 Task: Search one way flight ticket for 2 adults, 2 children, 2 infants in seat in first from San Juan: Fernando Luis Ribas Dominicci Airport (isla Grande Airport) to Raleigh: Raleigh-durham International Airport on 8-5-2023. Choice of flights is Spirit. Number of bags: 1 checked bag. Price is upto 71000. Outbound departure time preference is 8:15.
Action: Mouse moved to (342, 288)
Screenshot: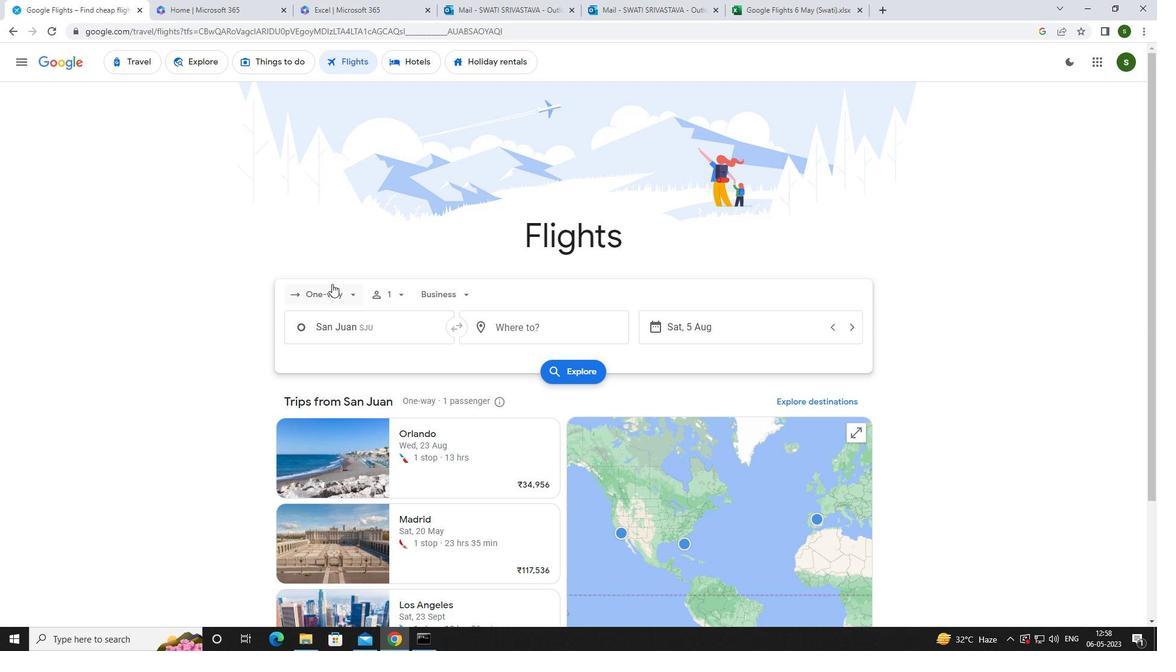 
Action: Mouse pressed left at (342, 288)
Screenshot: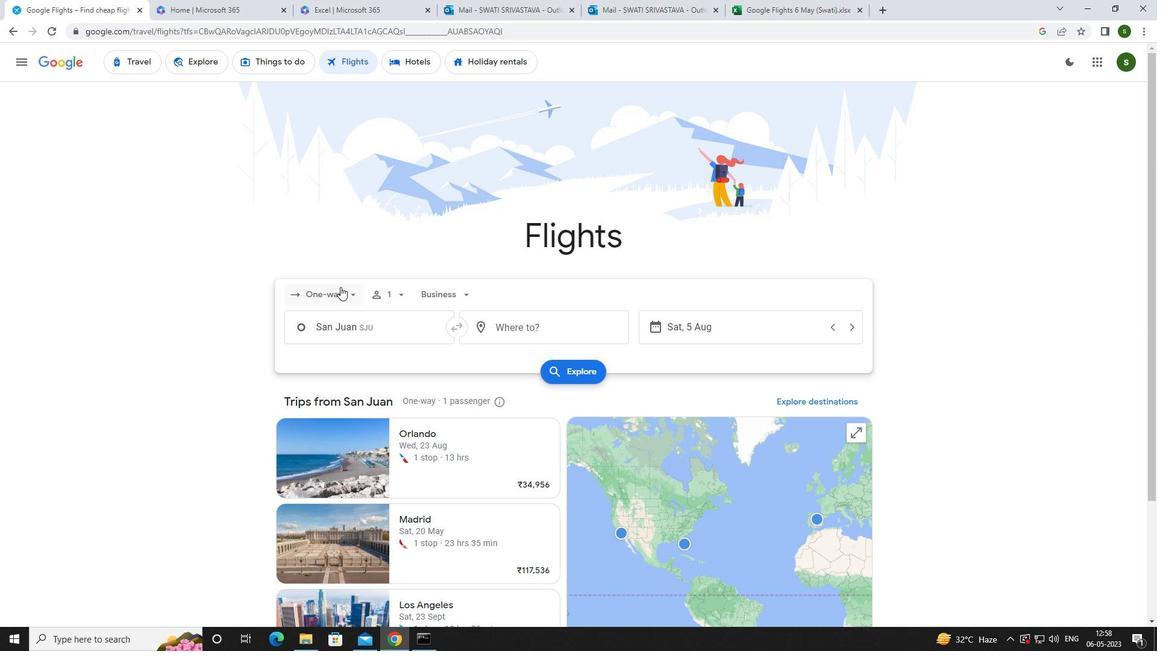 
Action: Mouse moved to (352, 353)
Screenshot: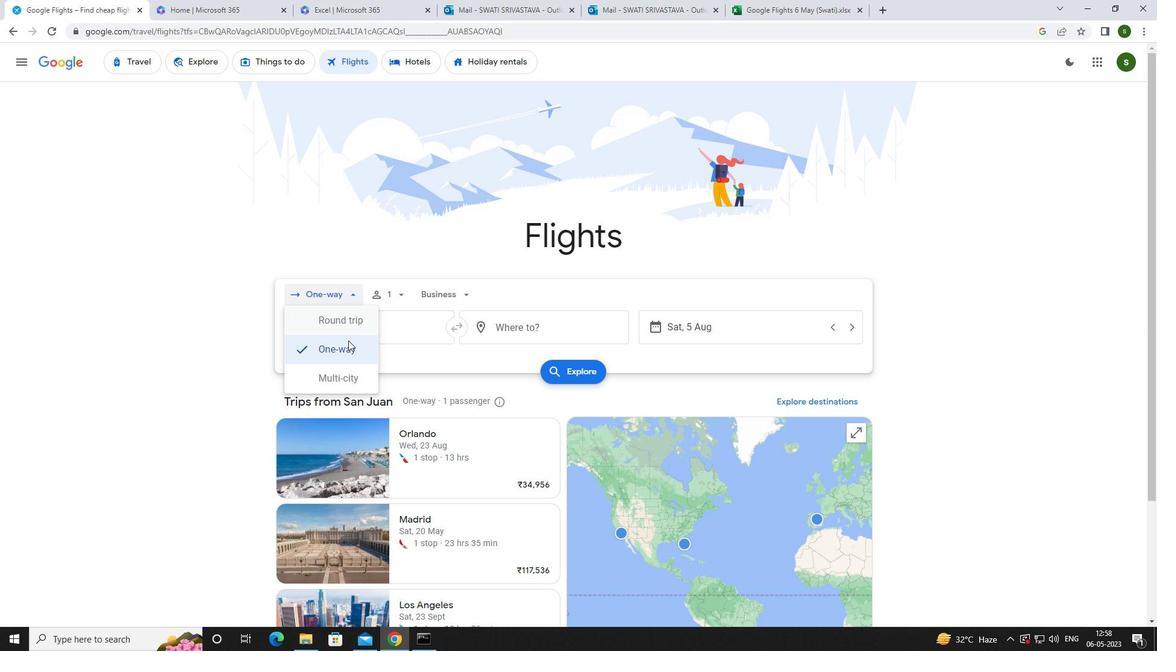 
Action: Mouse pressed left at (352, 353)
Screenshot: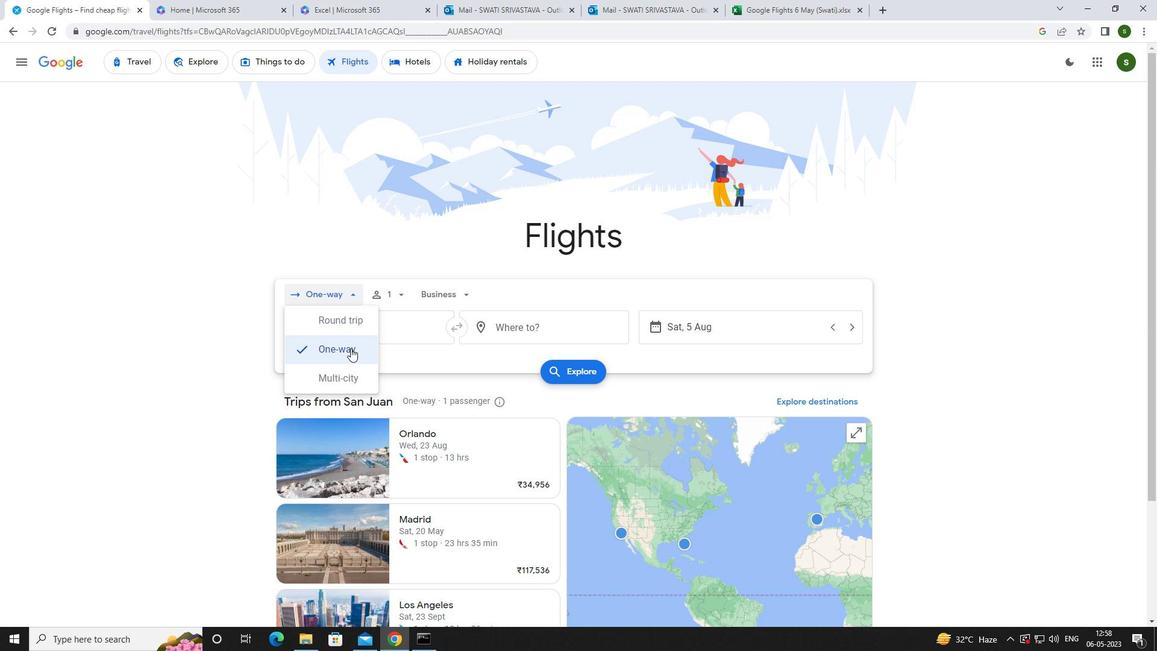 
Action: Mouse moved to (394, 294)
Screenshot: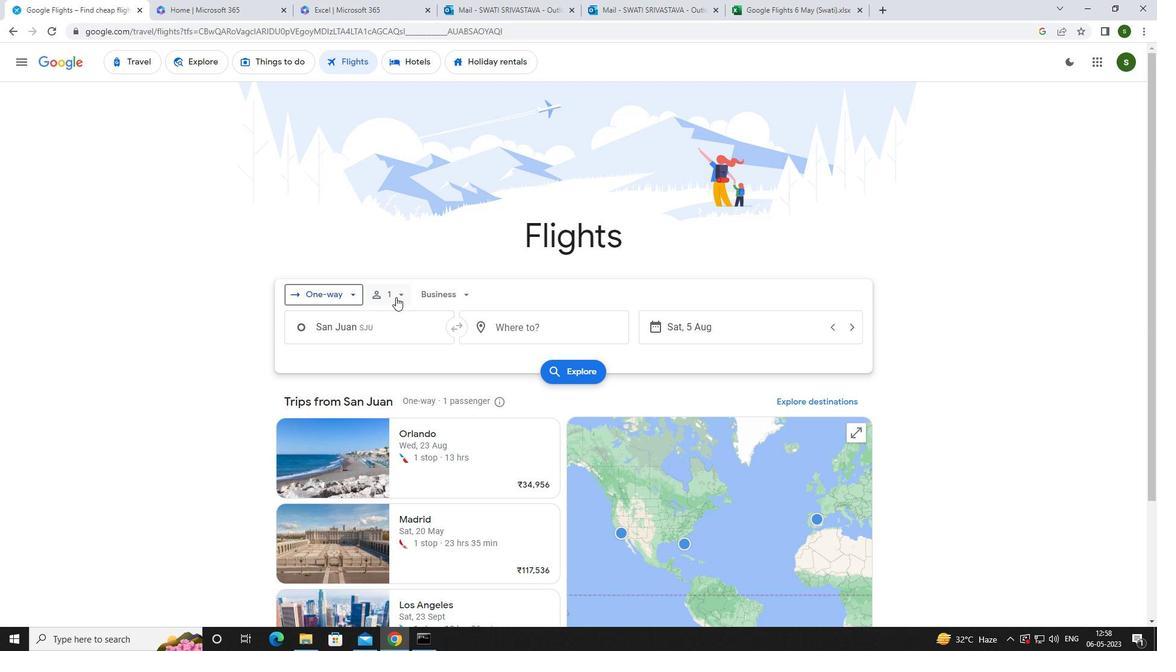 
Action: Mouse pressed left at (394, 294)
Screenshot: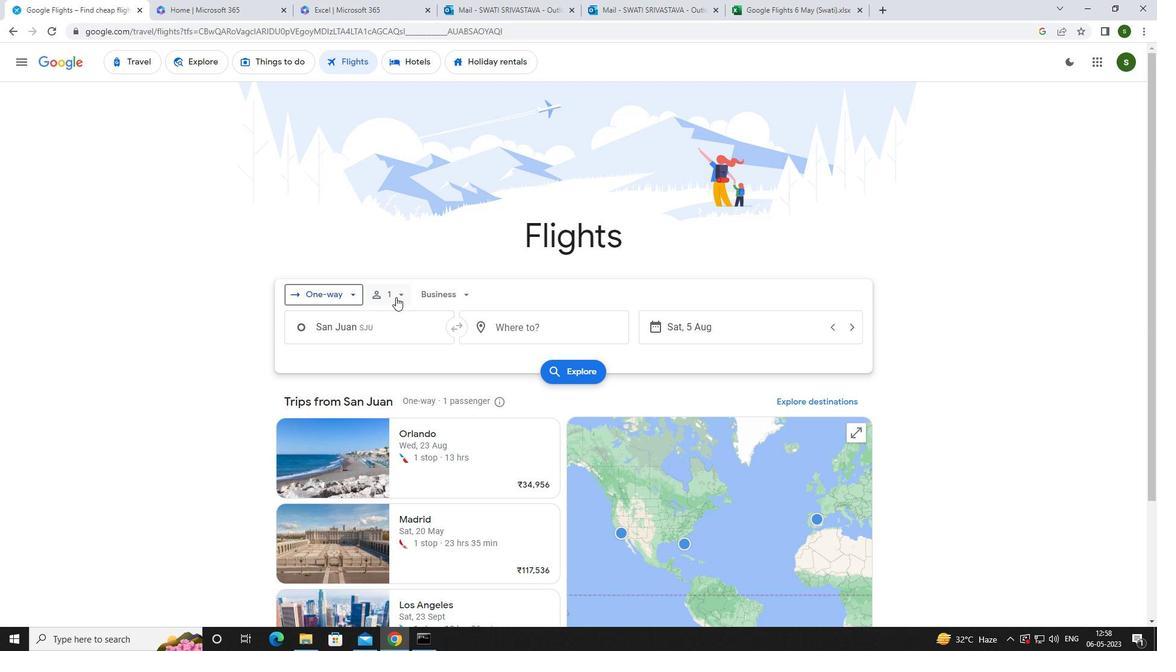 
Action: Mouse moved to (490, 324)
Screenshot: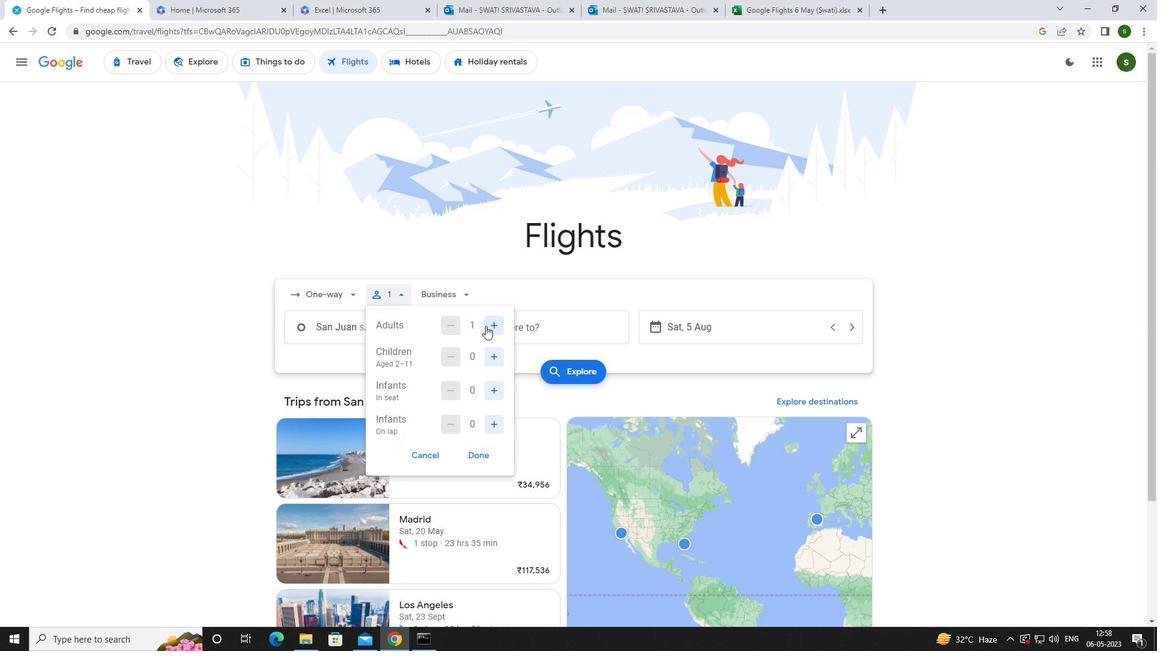 
Action: Mouse pressed left at (490, 324)
Screenshot: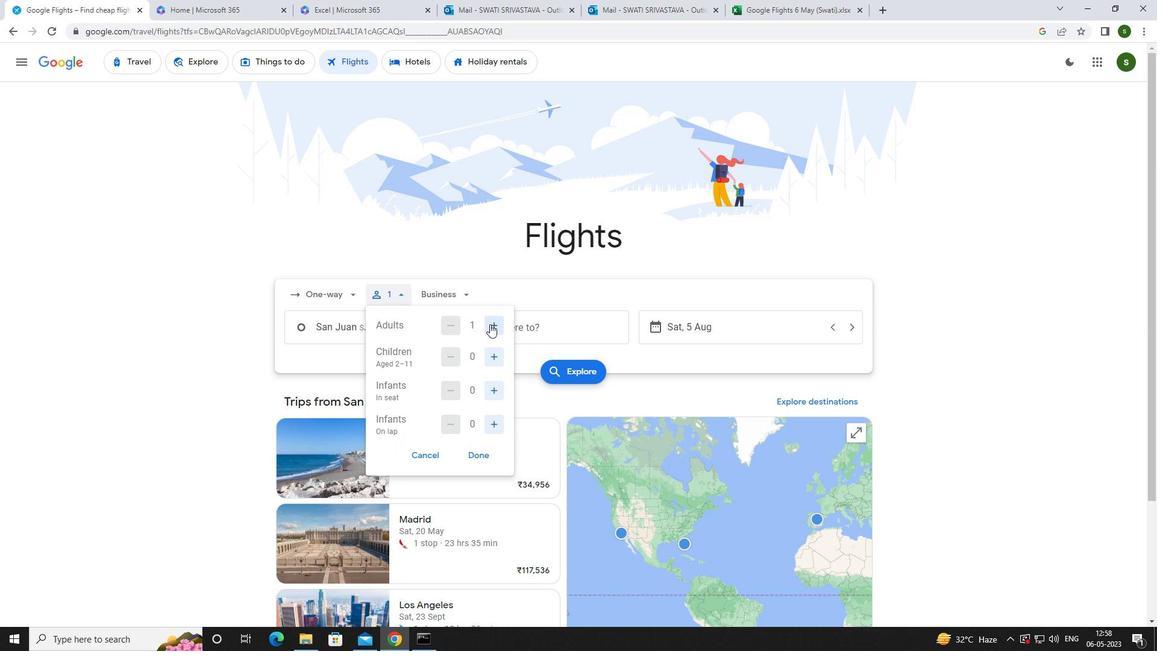 
Action: Mouse moved to (495, 357)
Screenshot: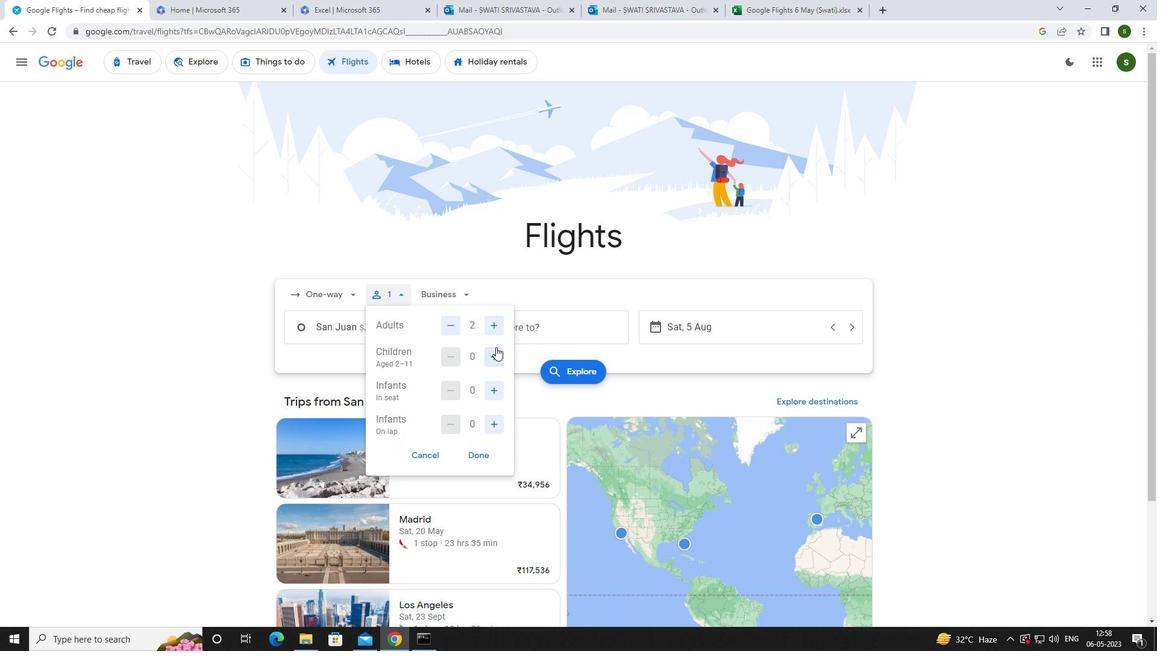 
Action: Mouse pressed left at (495, 357)
Screenshot: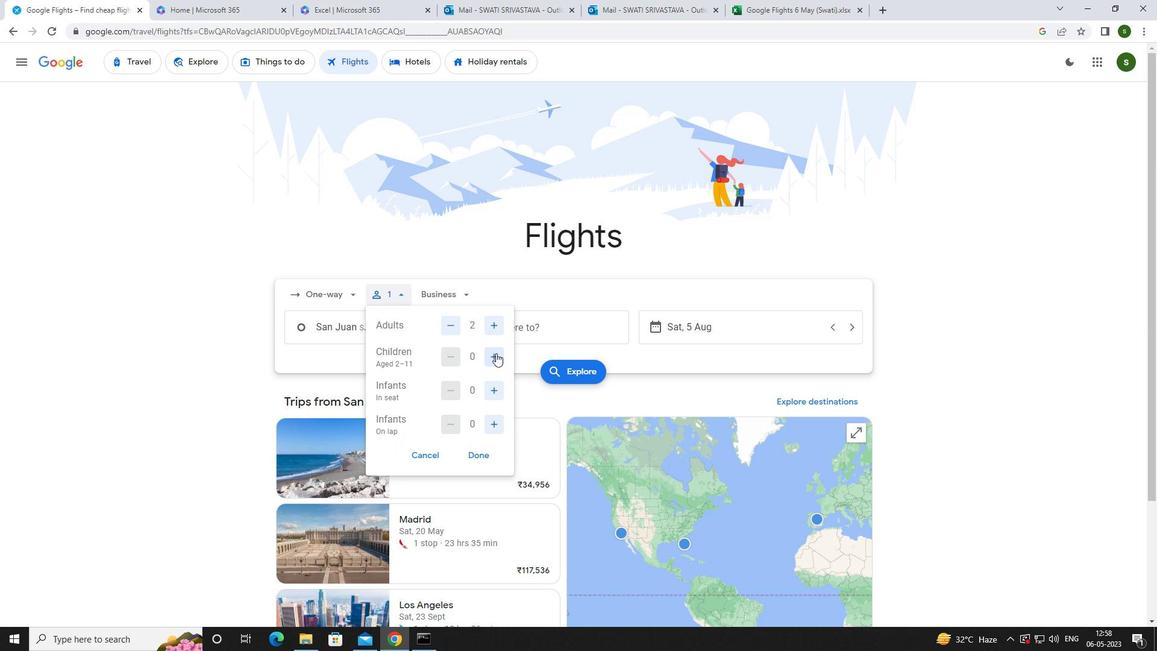 
Action: Mouse pressed left at (495, 357)
Screenshot: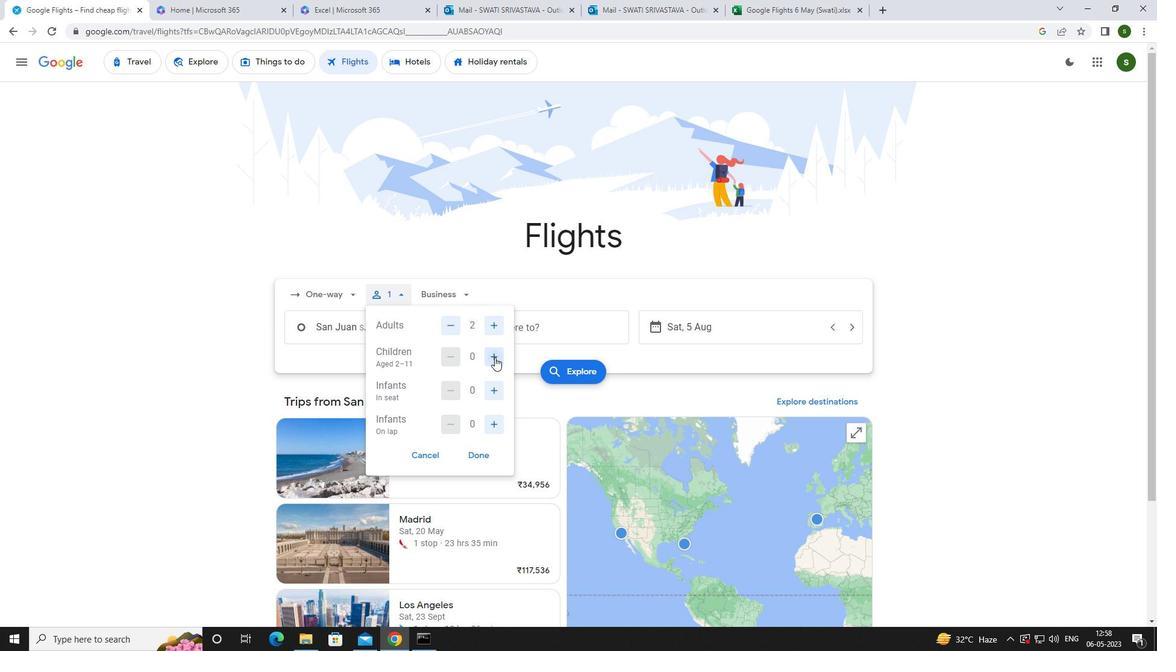 
Action: Mouse moved to (493, 386)
Screenshot: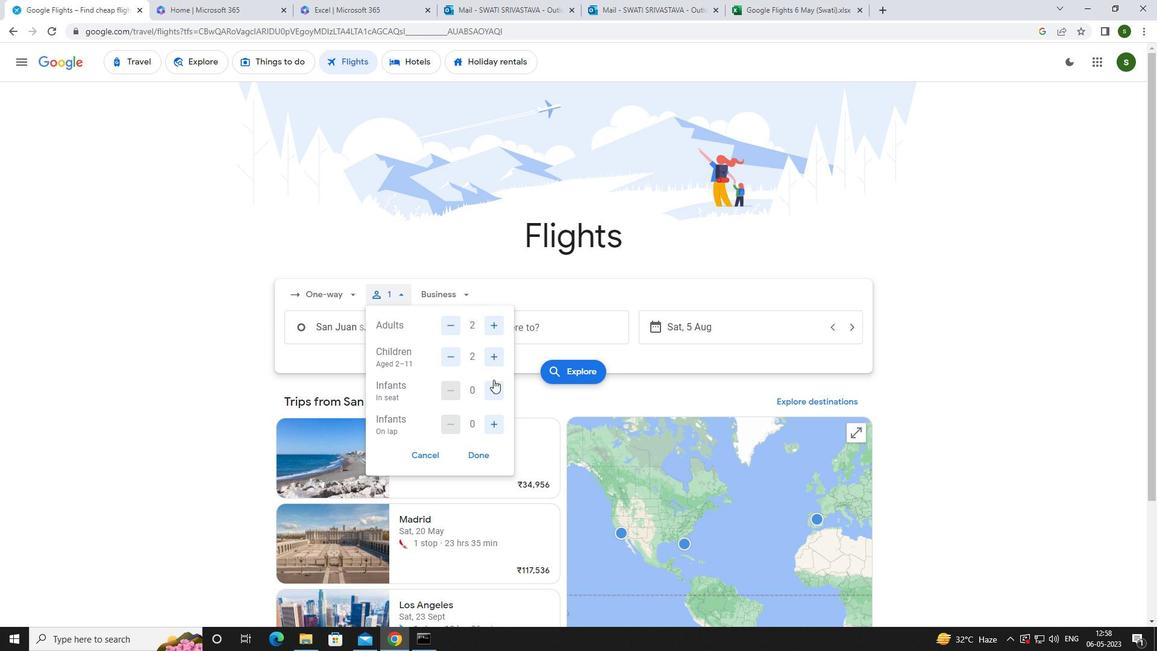 
Action: Mouse pressed left at (493, 386)
Screenshot: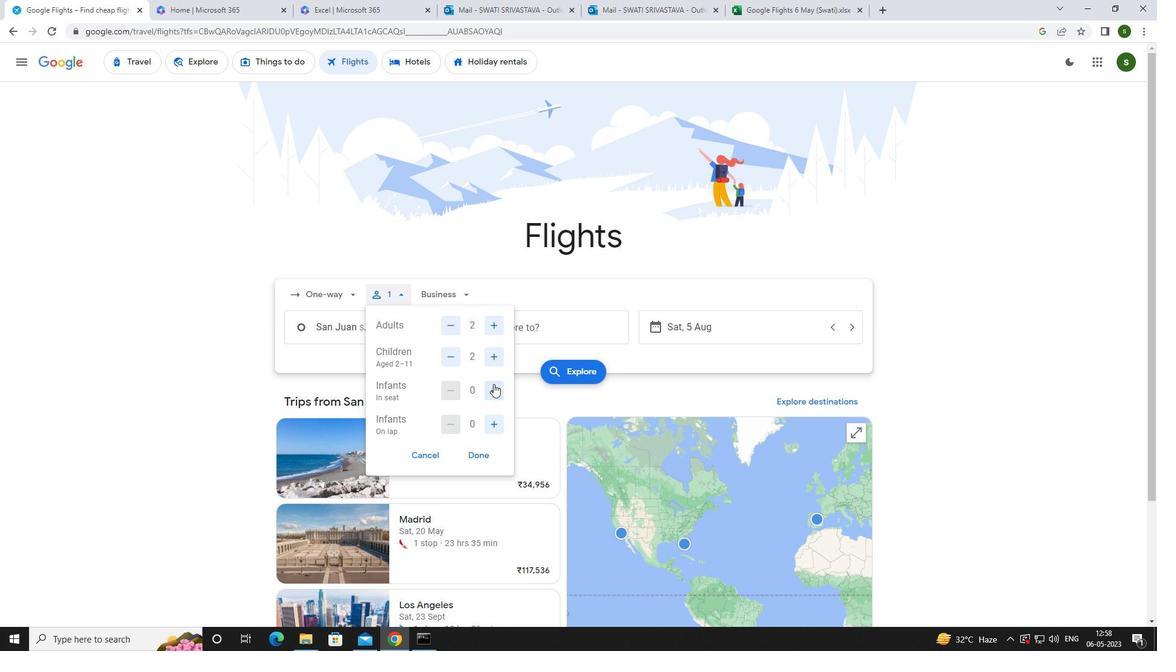 
Action: Mouse pressed left at (493, 386)
Screenshot: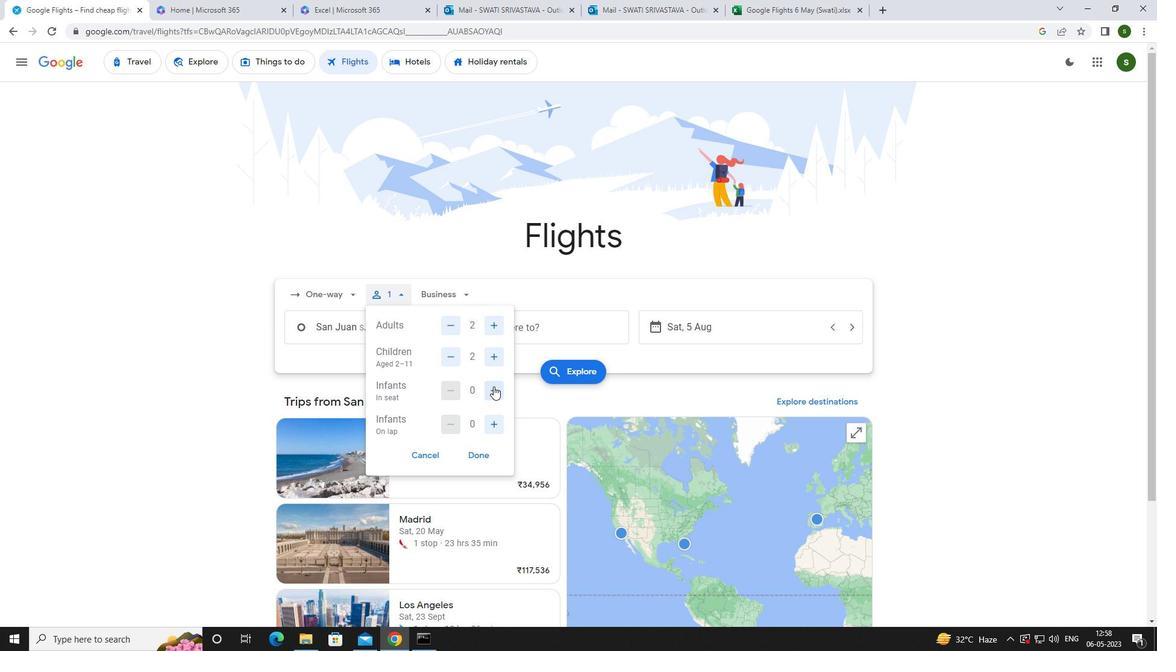 
Action: Mouse moved to (460, 292)
Screenshot: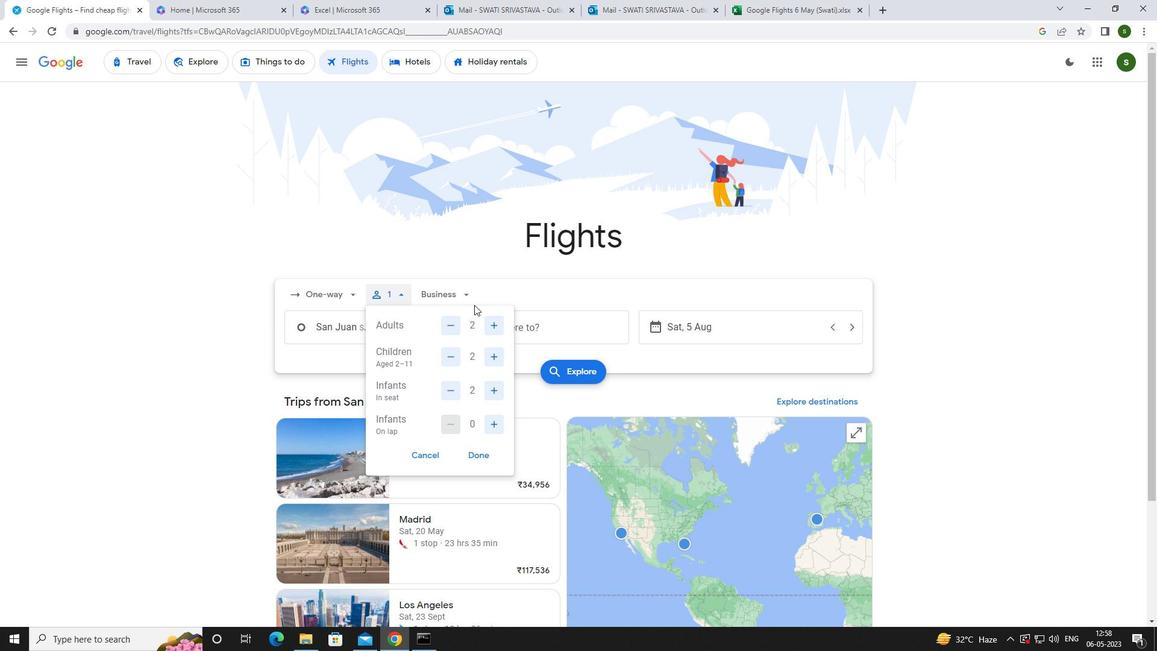 
Action: Mouse pressed left at (460, 292)
Screenshot: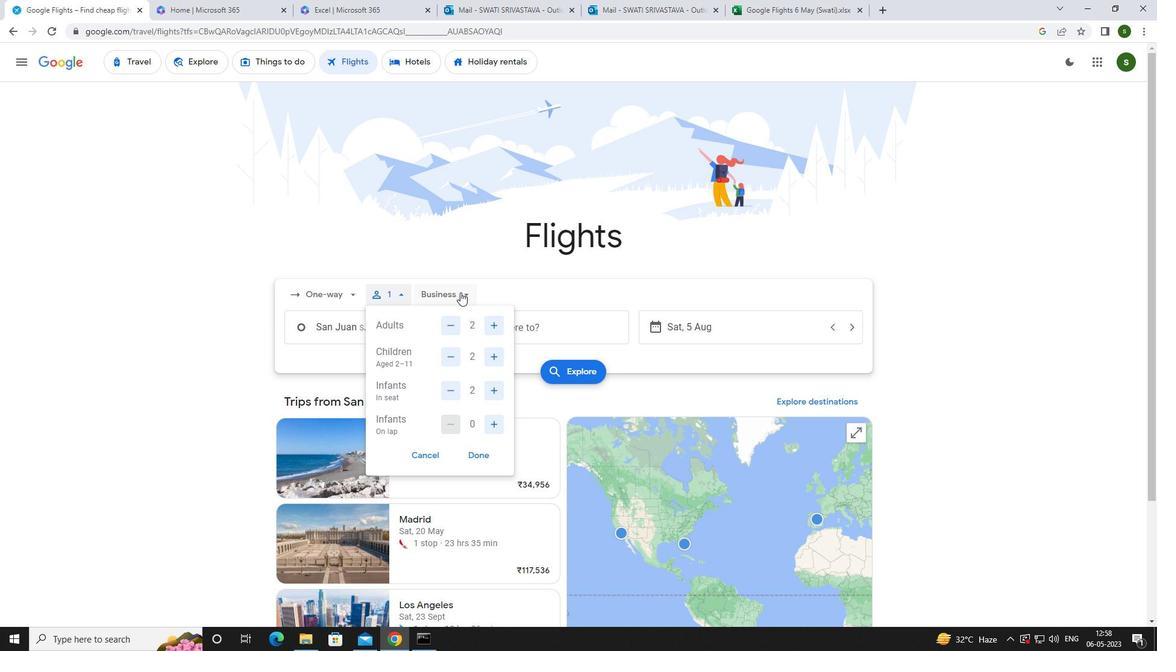 
Action: Mouse moved to (469, 404)
Screenshot: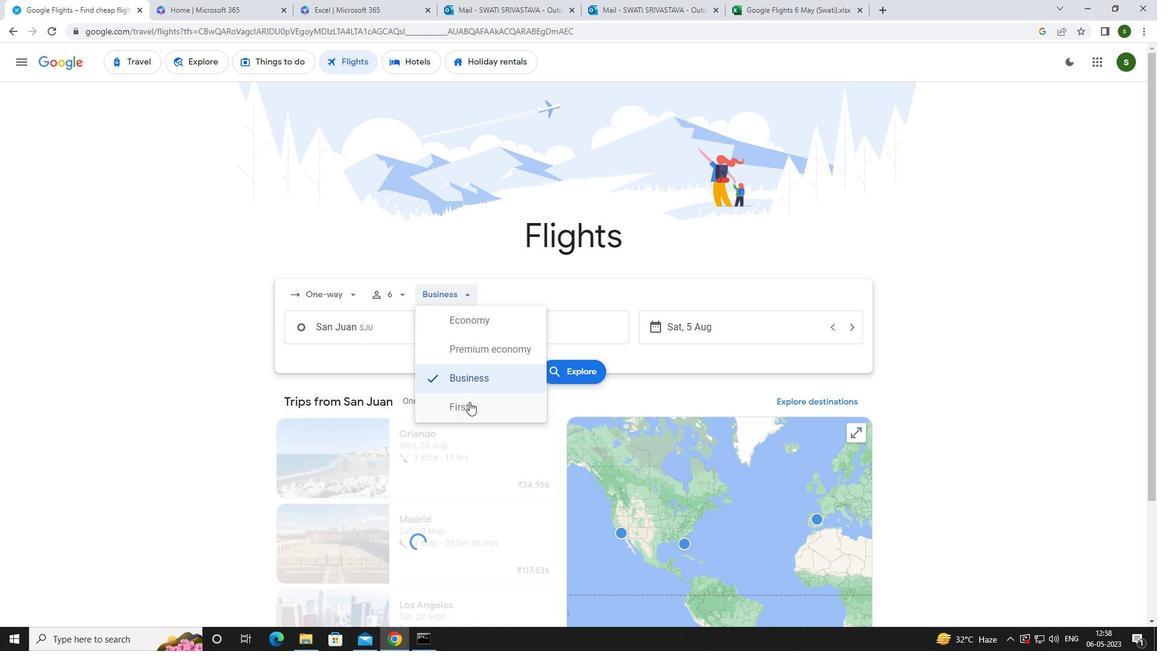 
Action: Mouse pressed left at (469, 404)
Screenshot: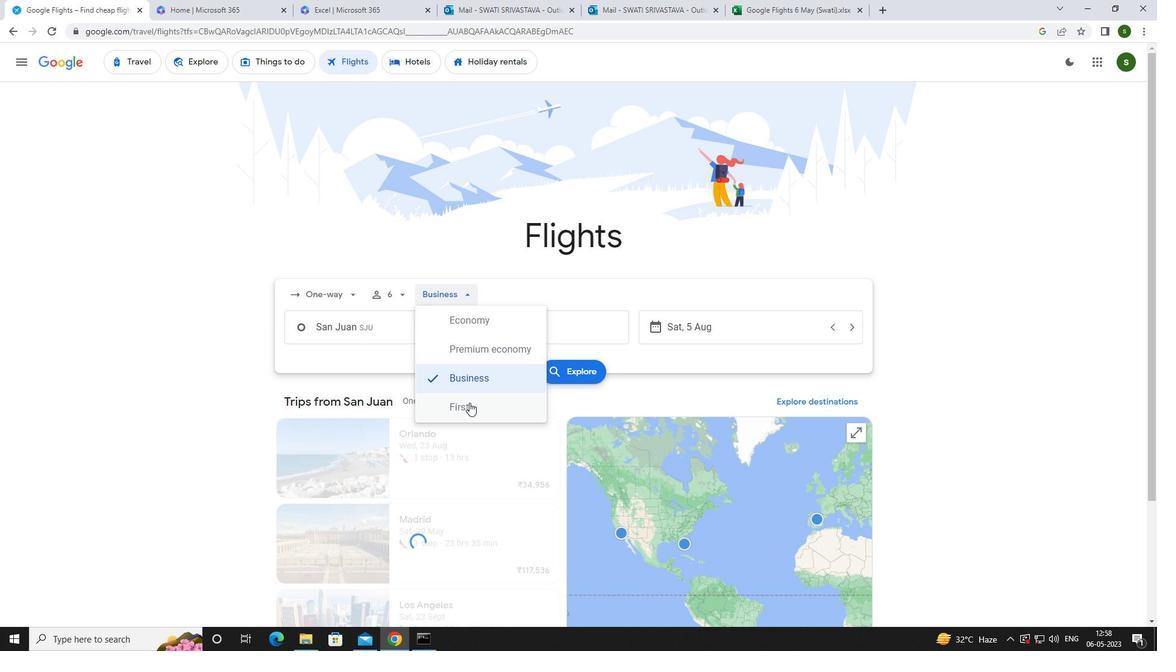 
Action: Mouse moved to (376, 328)
Screenshot: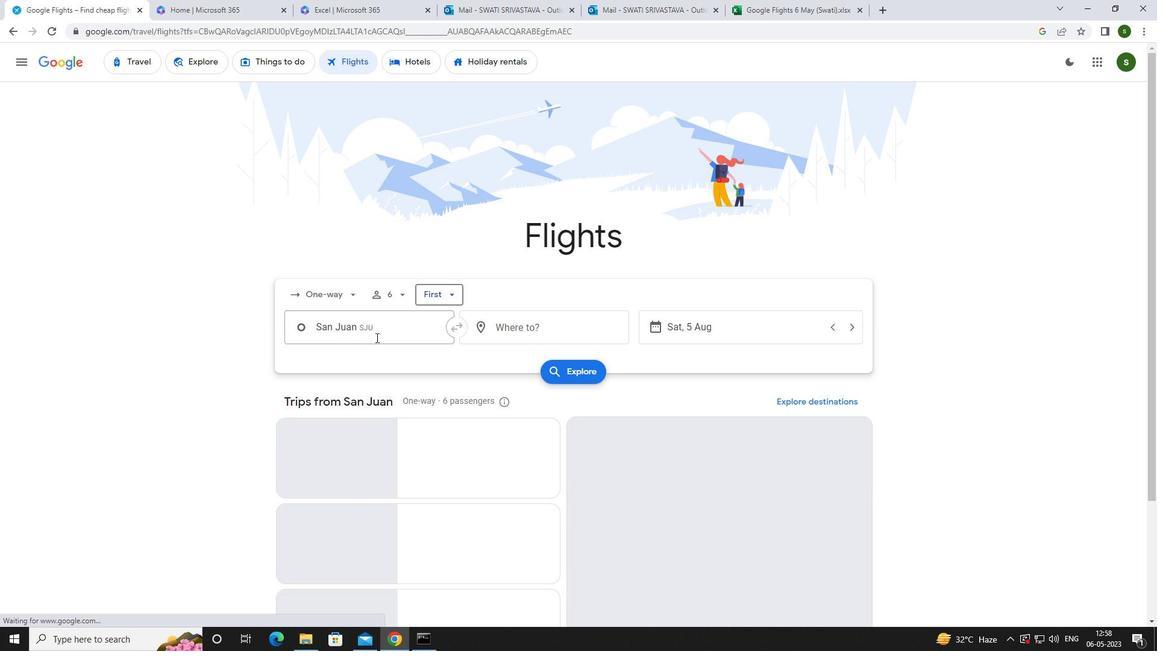 
Action: Mouse pressed left at (376, 328)
Screenshot: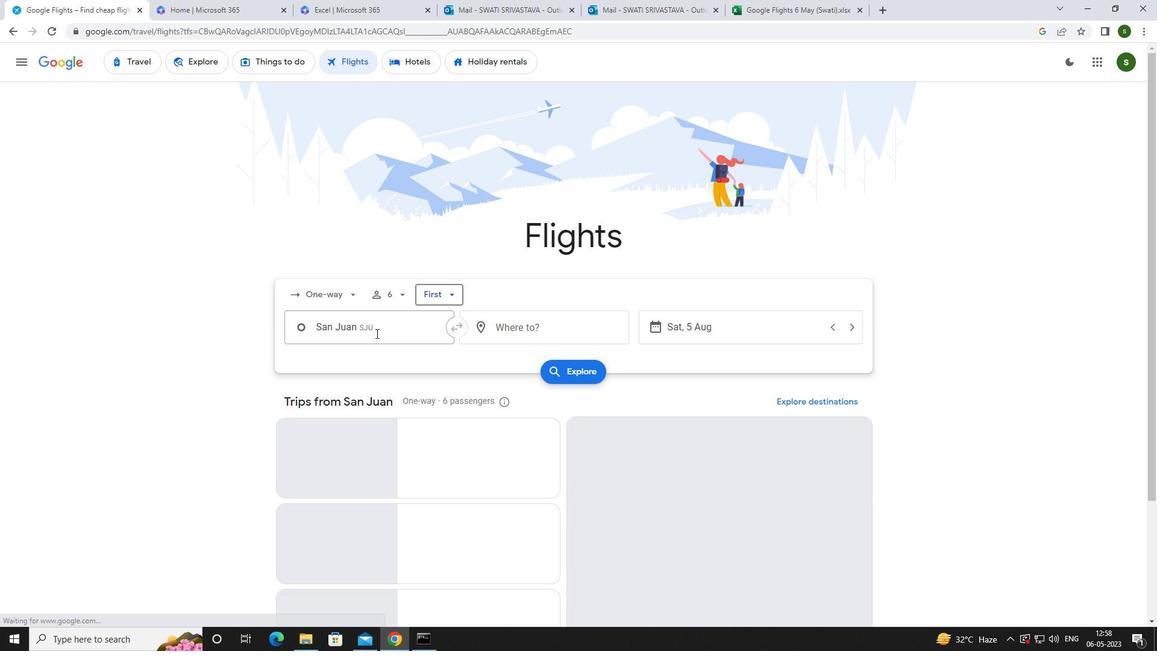 
Action: Mouse moved to (376, 328)
Screenshot: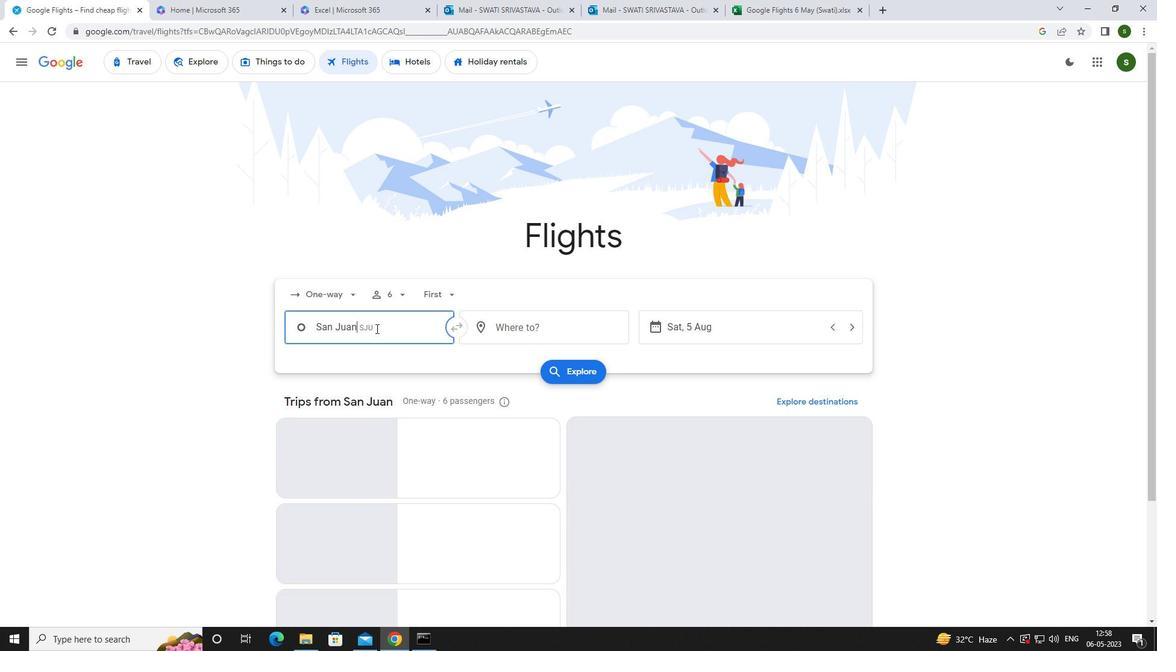 
Action: Key pressed <Key.caps_lock>s<Key.caps_lock>an<Key.space><Key.caps_lock>ju<Key.caps_lock><Key.backspace>uan
Screenshot: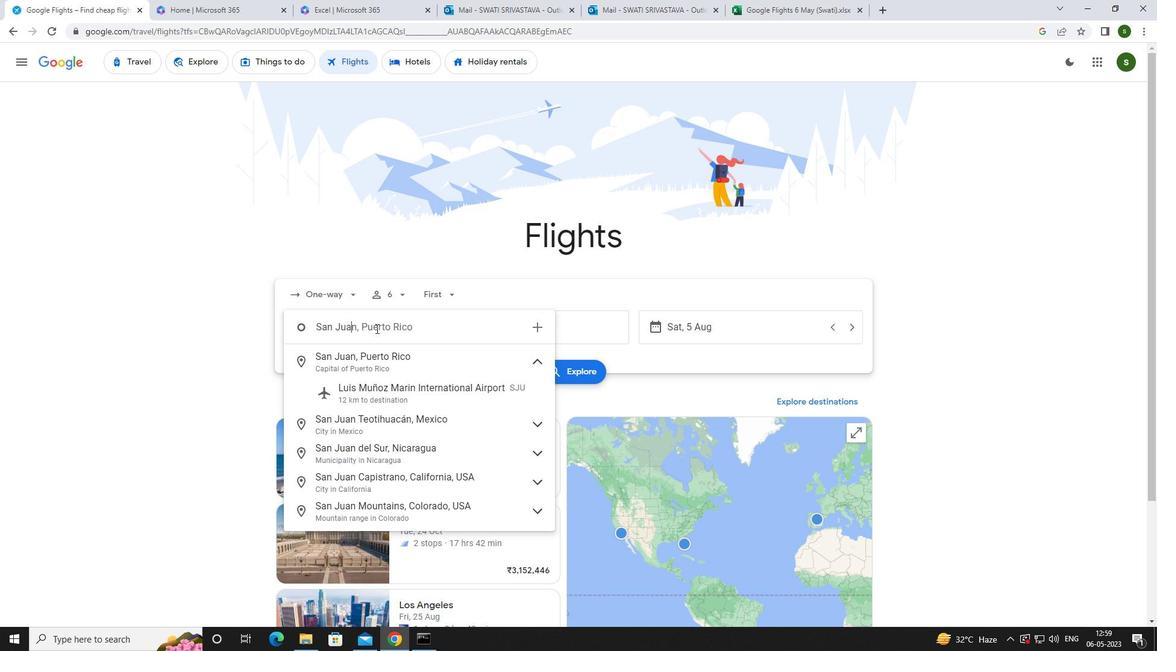 
Action: Mouse moved to (413, 393)
Screenshot: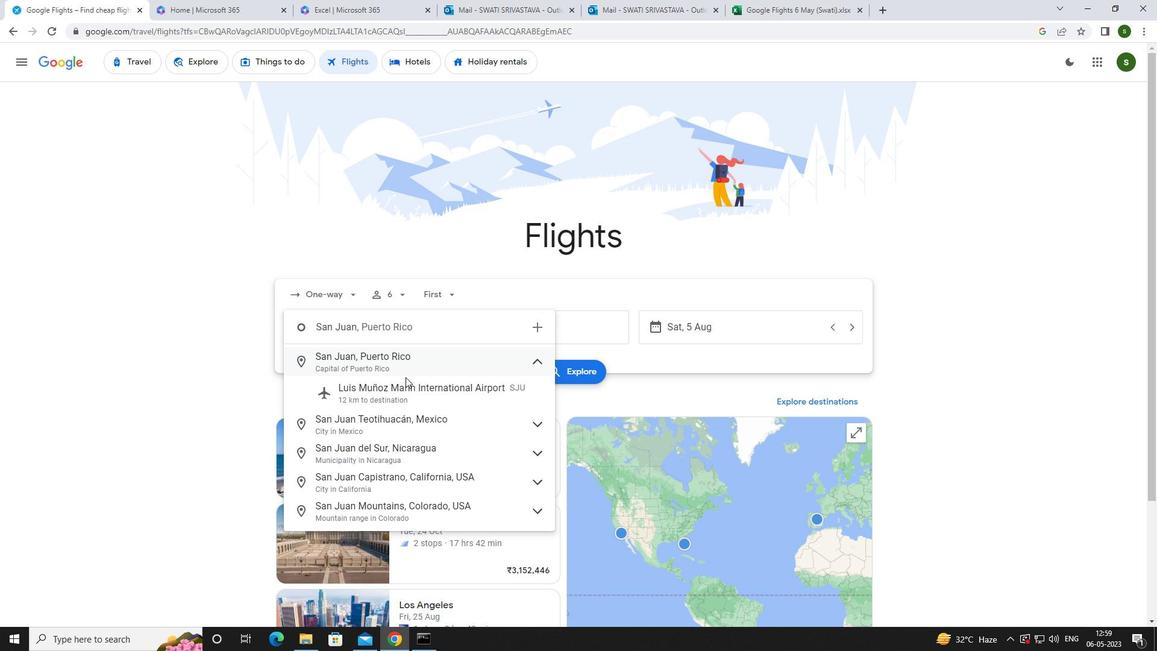 
Action: Mouse pressed left at (413, 393)
Screenshot: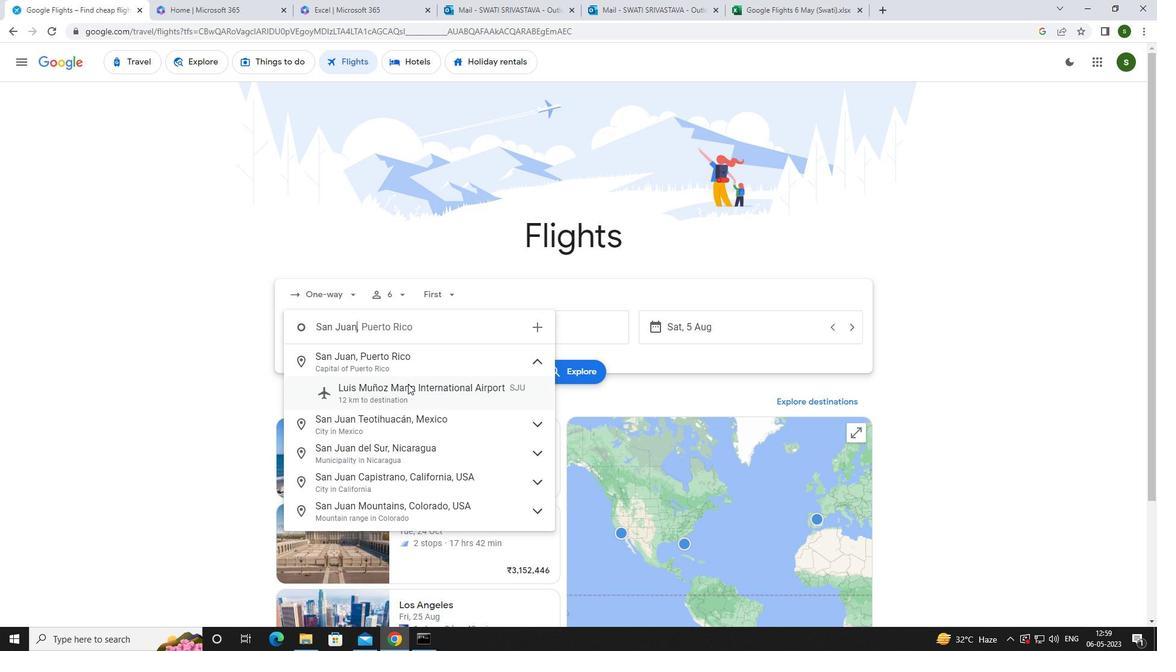 
Action: Mouse moved to (534, 325)
Screenshot: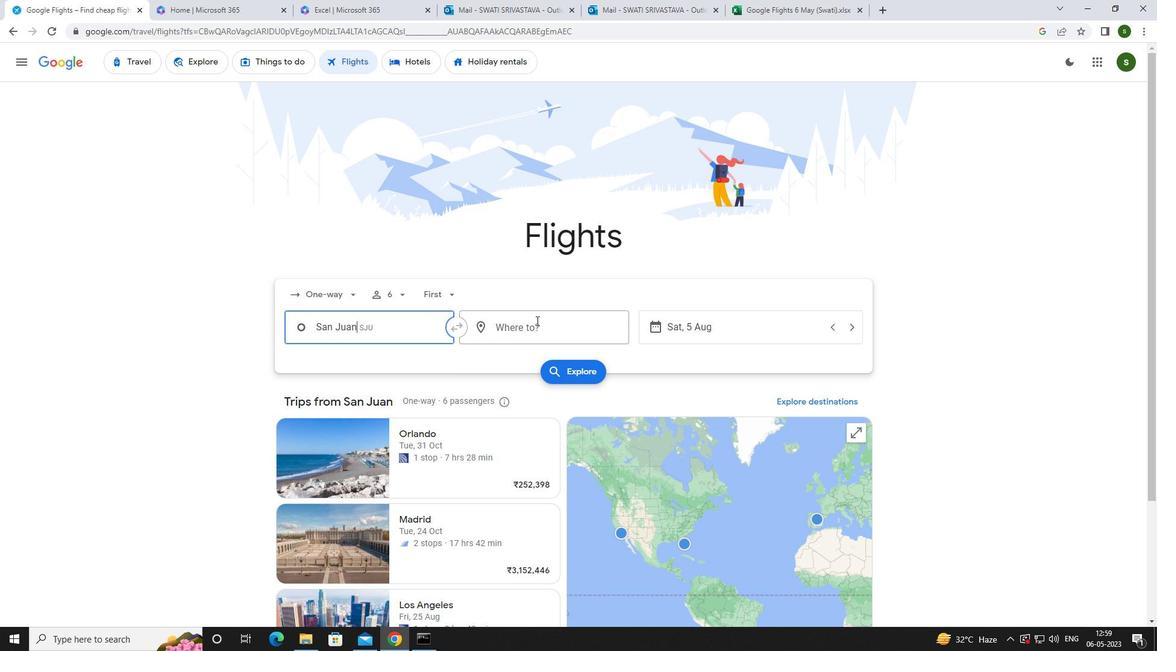 
Action: Mouse pressed left at (534, 325)
Screenshot: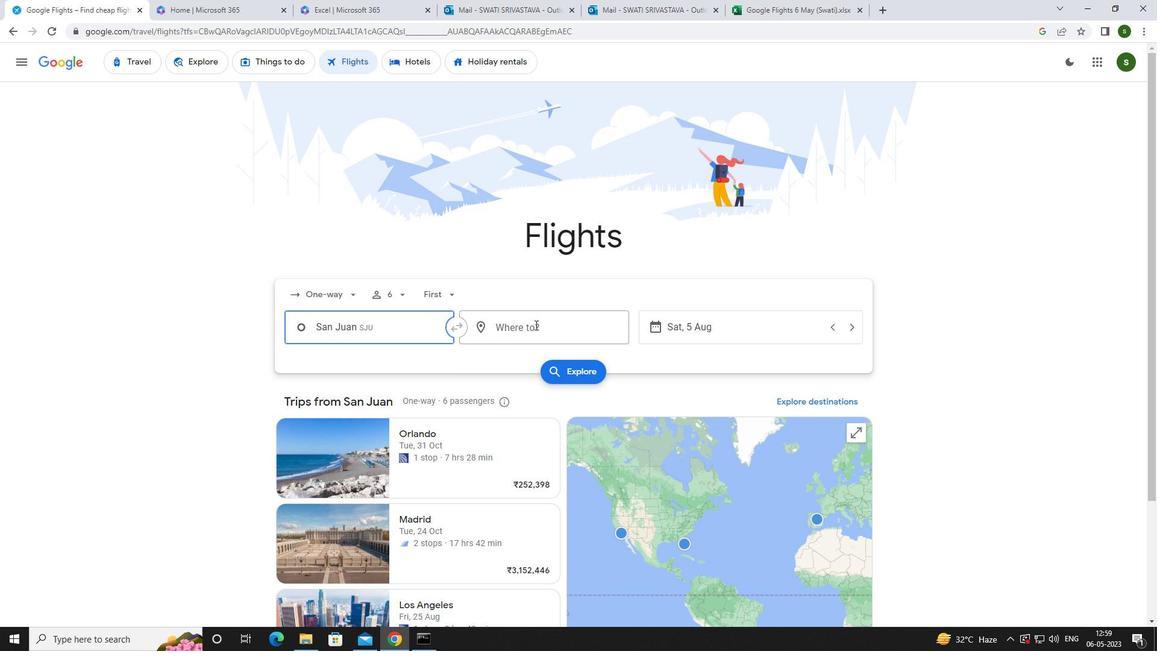 
Action: Key pressed <Key.caps_lock>r<Key.caps_lock>alei
Screenshot: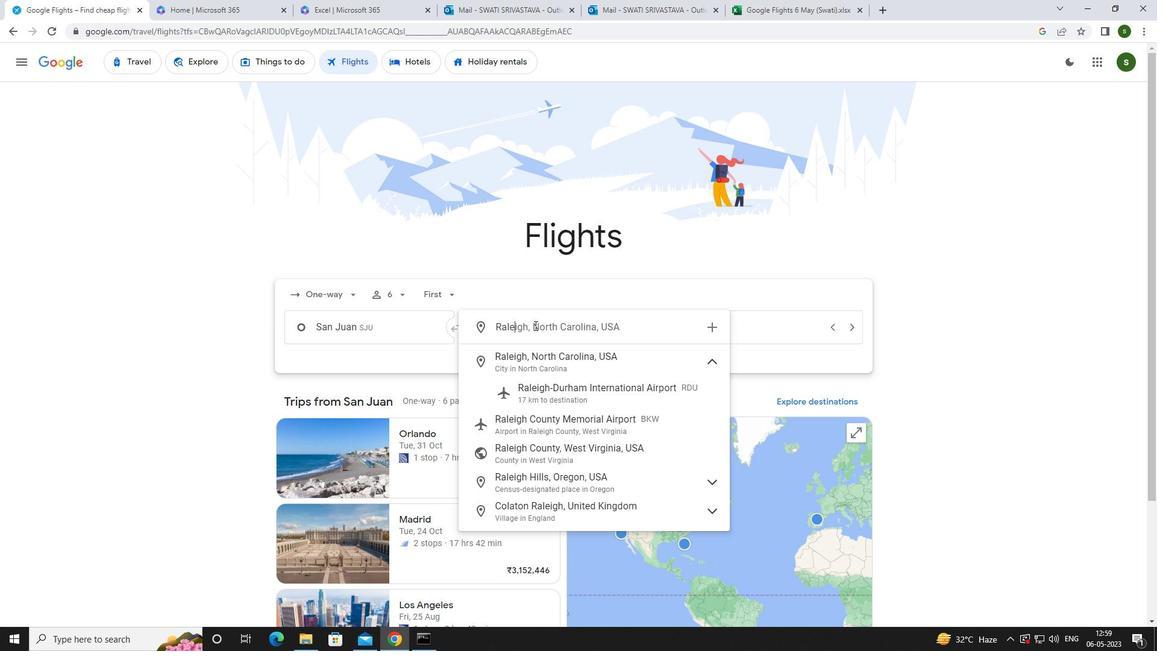 
Action: Mouse moved to (574, 387)
Screenshot: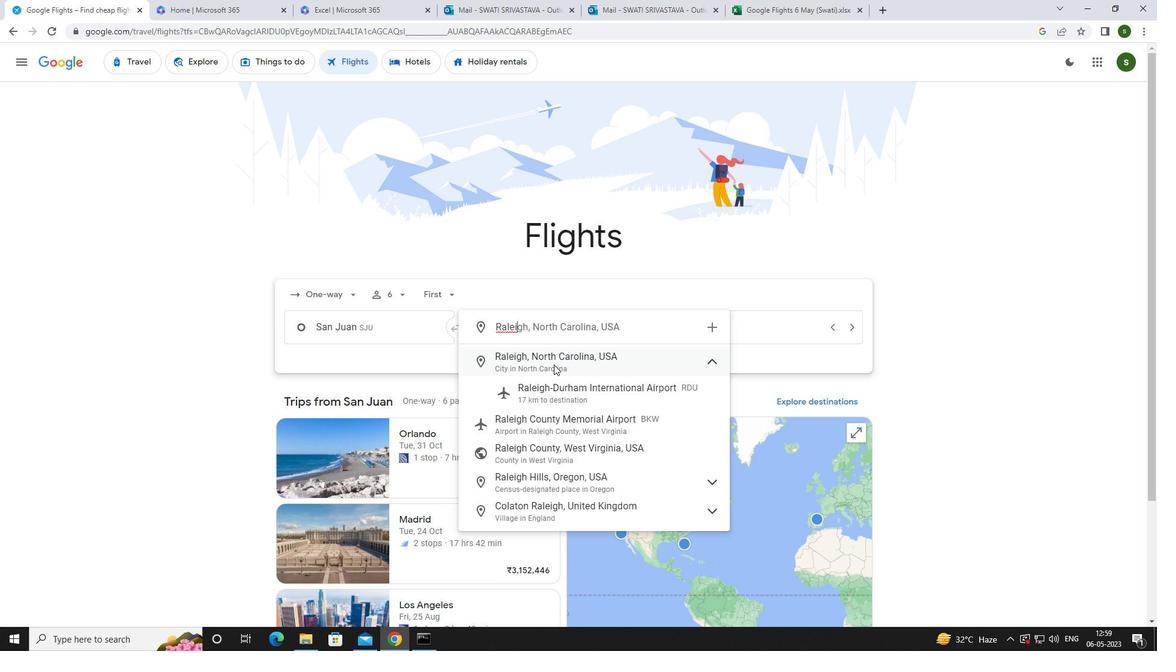 
Action: Mouse pressed left at (574, 387)
Screenshot: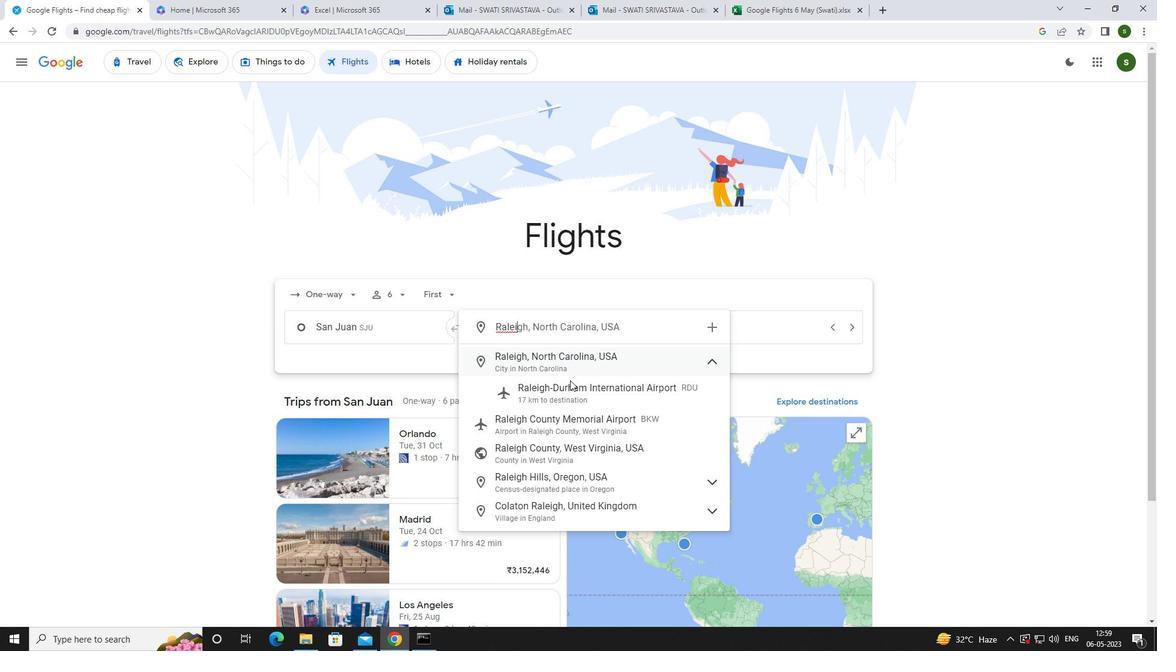 
Action: Mouse moved to (700, 322)
Screenshot: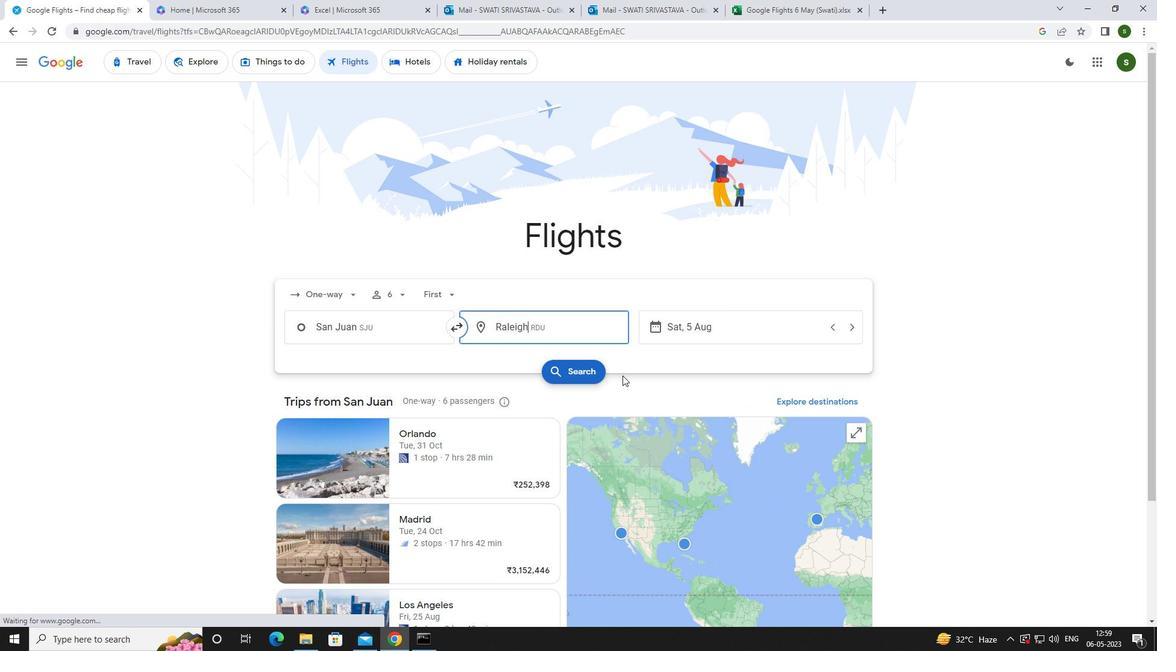 
Action: Mouse pressed left at (700, 322)
Screenshot: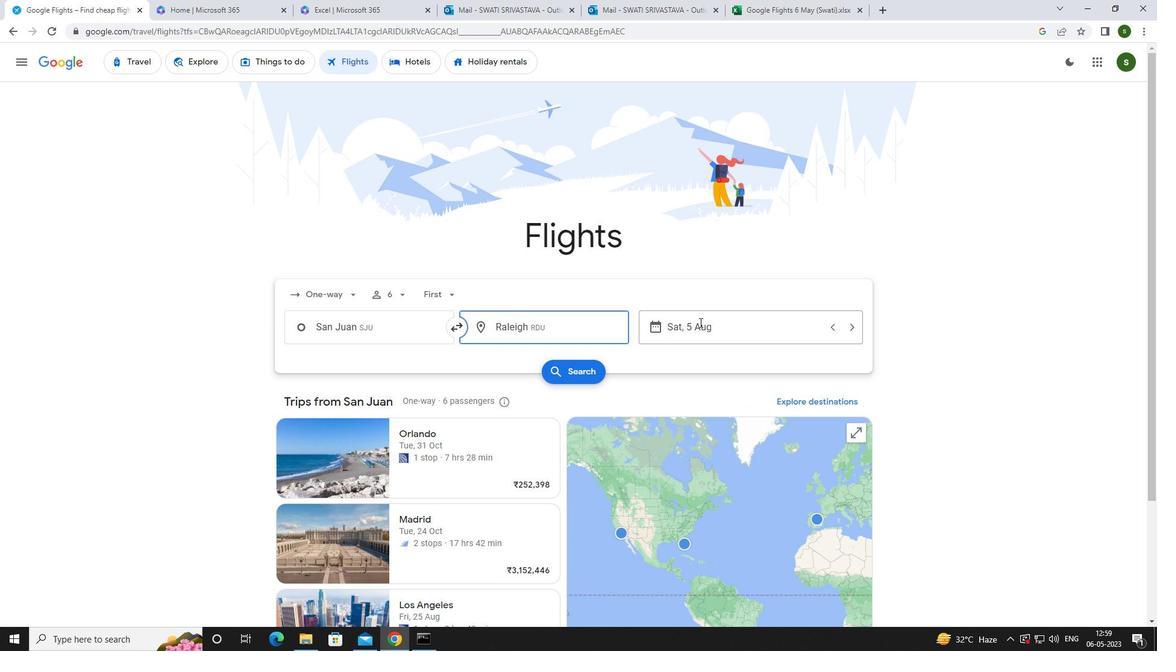 
Action: Mouse moved to (611, 408)
Screenshot: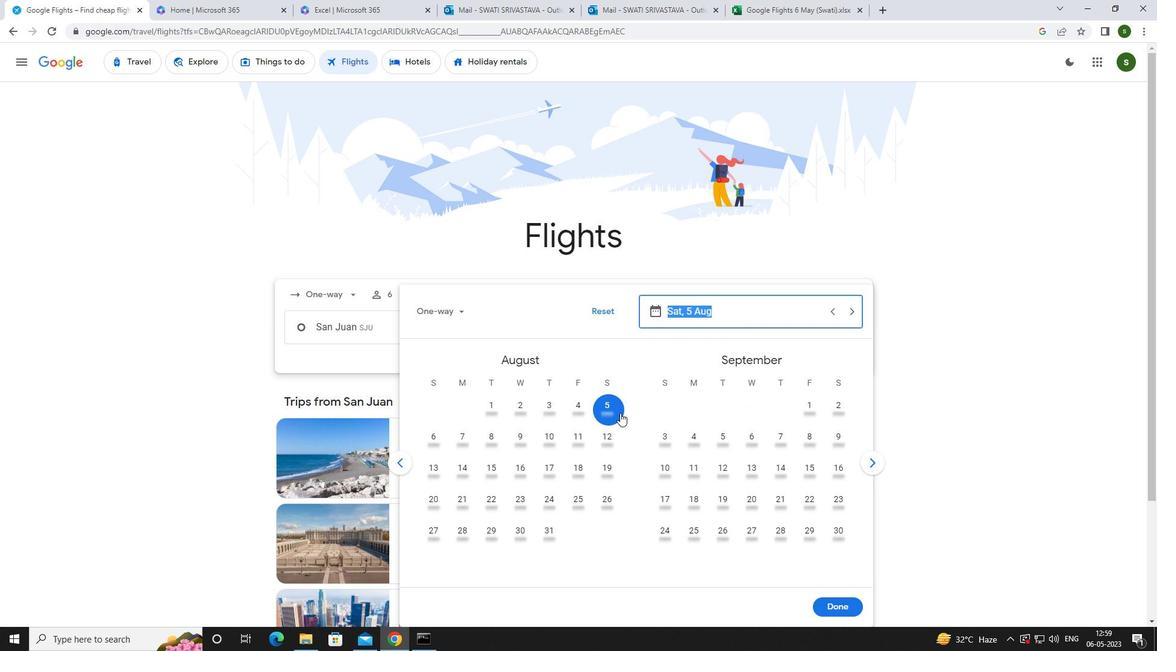 
Action: Mouse pressed left at (611, 408)
Screenshot: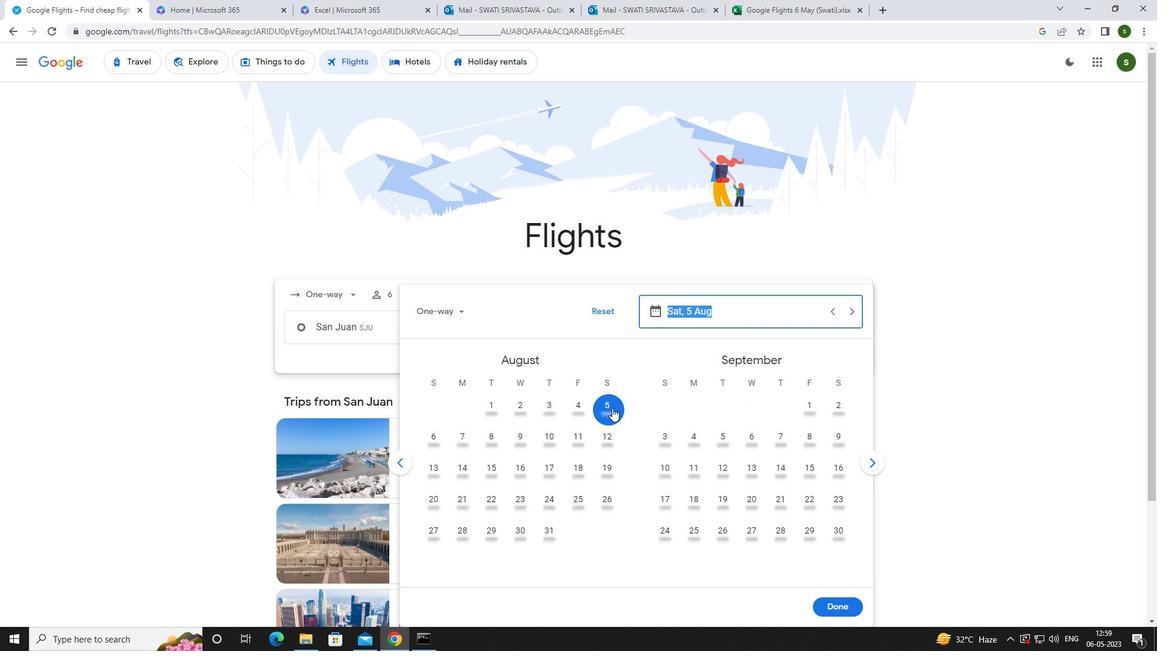 
Action: Mouse moved to (826, 599)
Screenshot: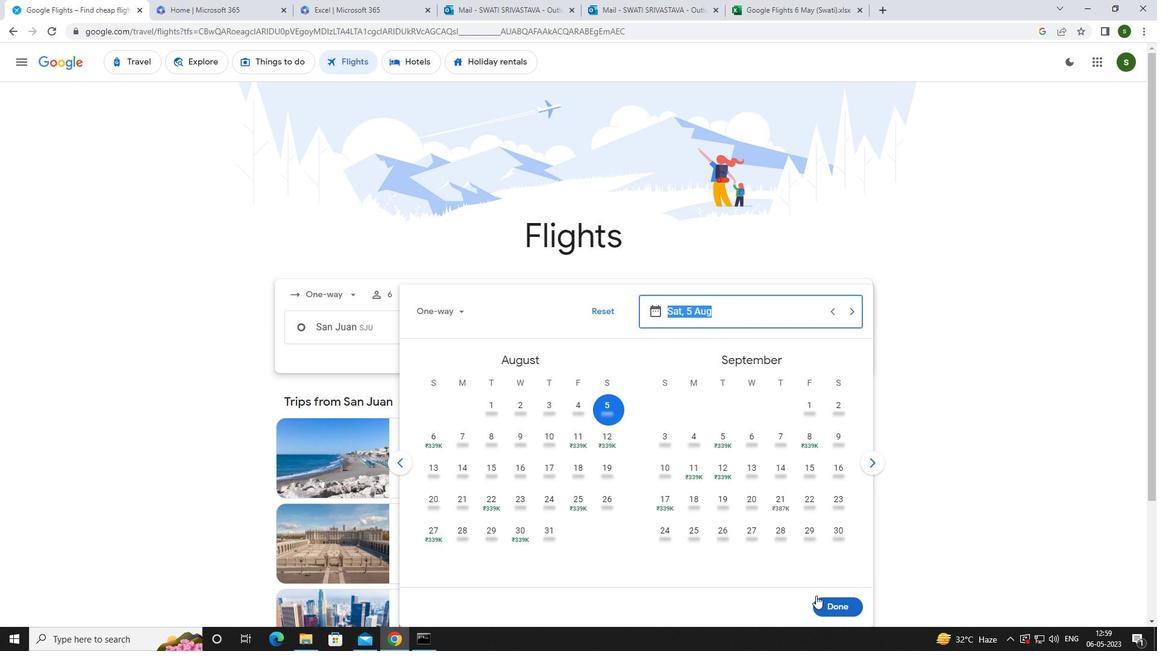 
Action: Mouse pressed left at (826, 599)
Screenshot: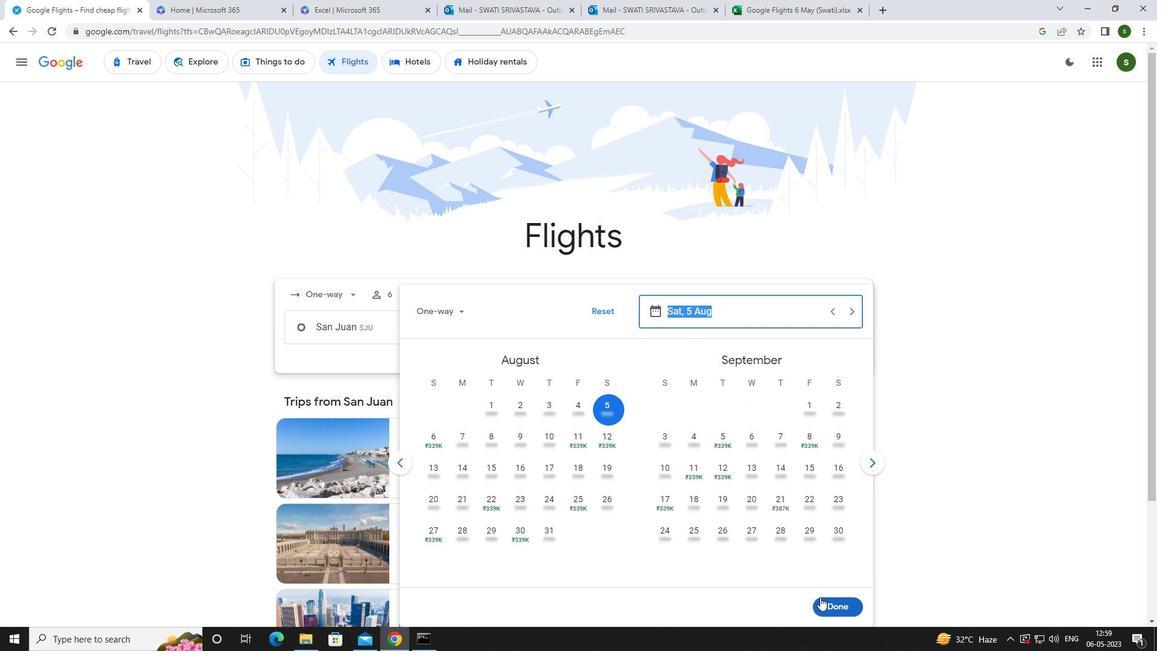 
Action: Mouse moved to (566, 375)
Screenshot: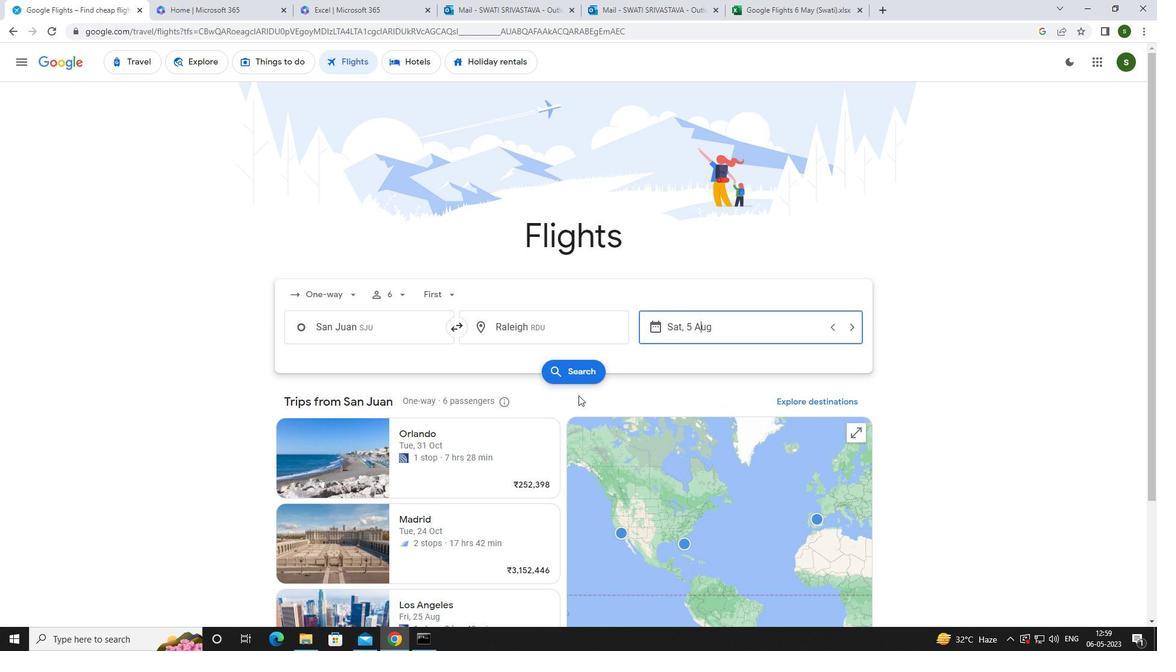
Action: Mouse pressed left at (566, 375)
Screenshot: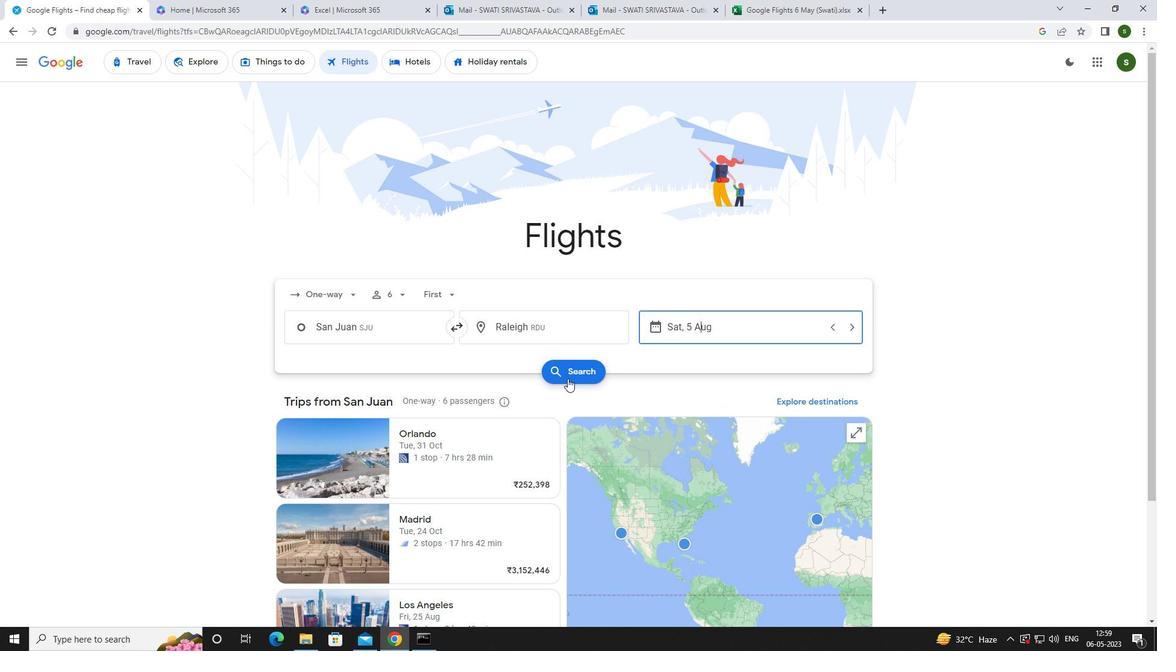 
Action: Mouse moved to (297, 175)
Screenshot: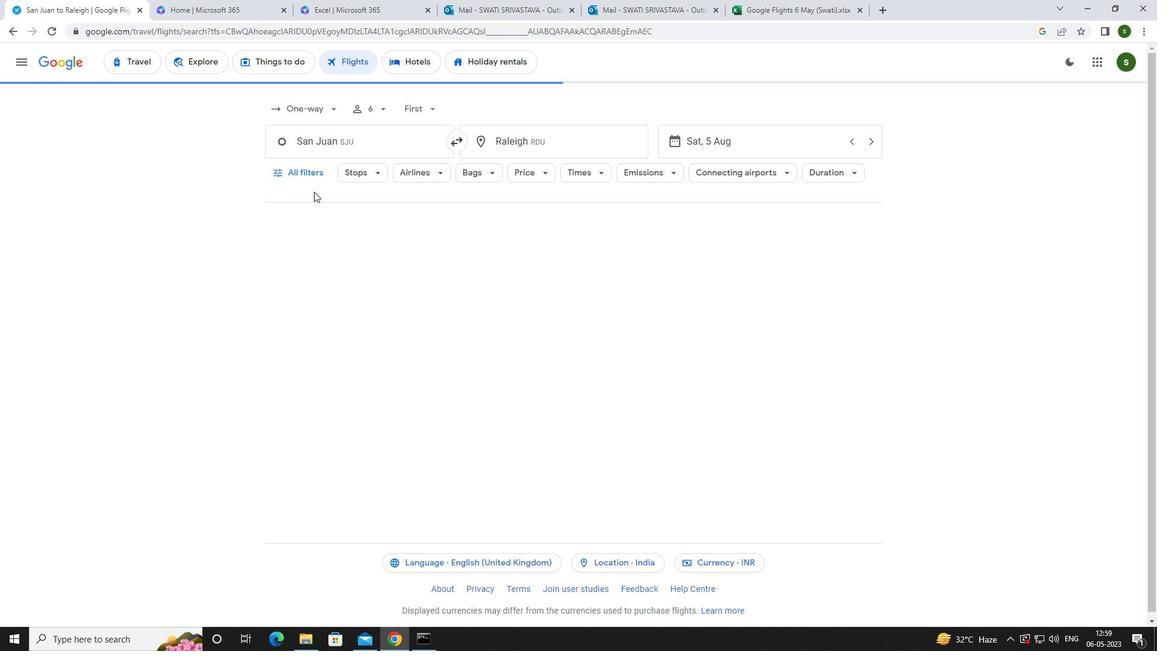 
Action: Mouse pressed left at (297, 175)
Screenshot: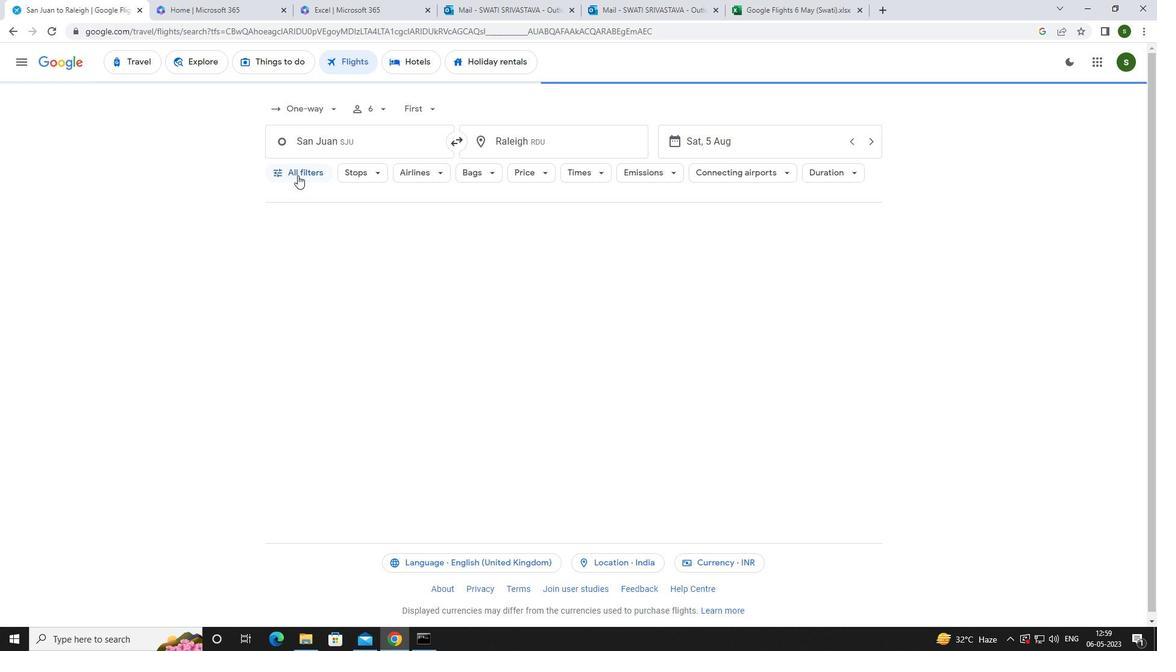 
Action: Mouse moved to (449, 425)
Screenshot: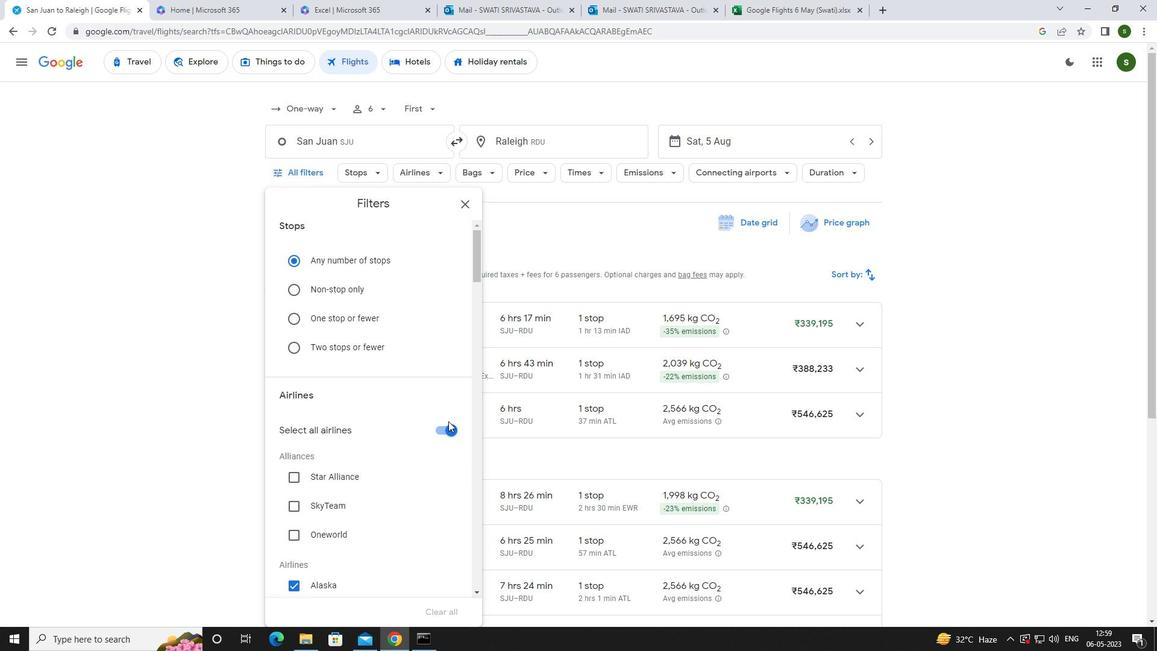 
Action: Mouse pressed left at (449, 425)
Screenshot: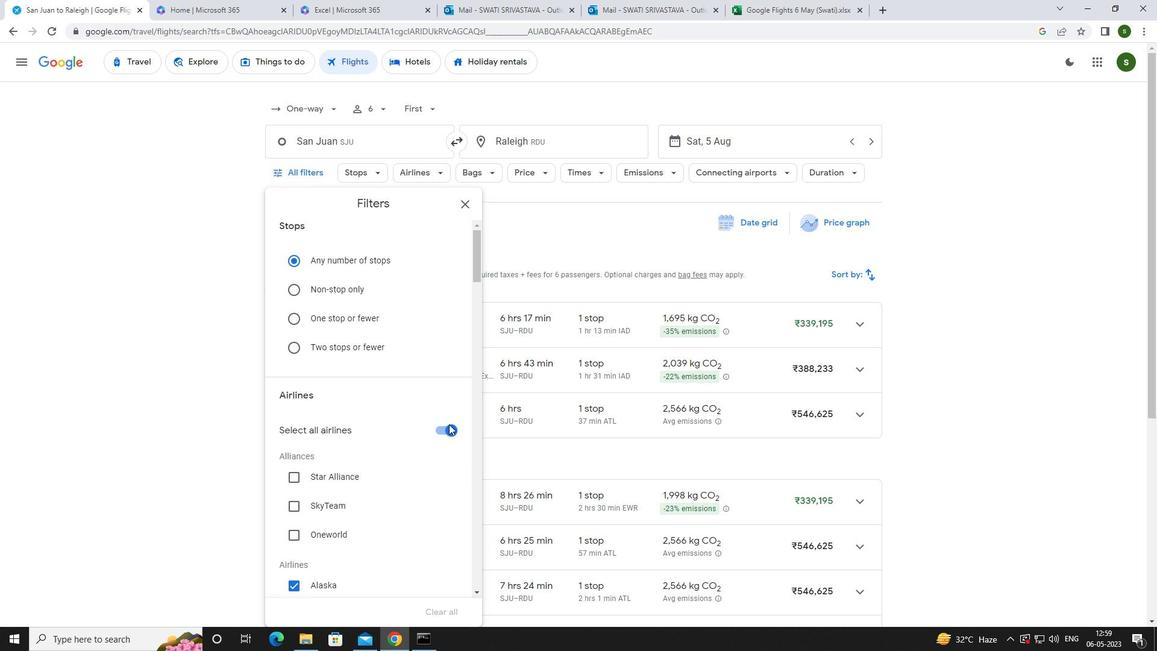 
Action: Mouse moved to (401, 393)
Screenshot: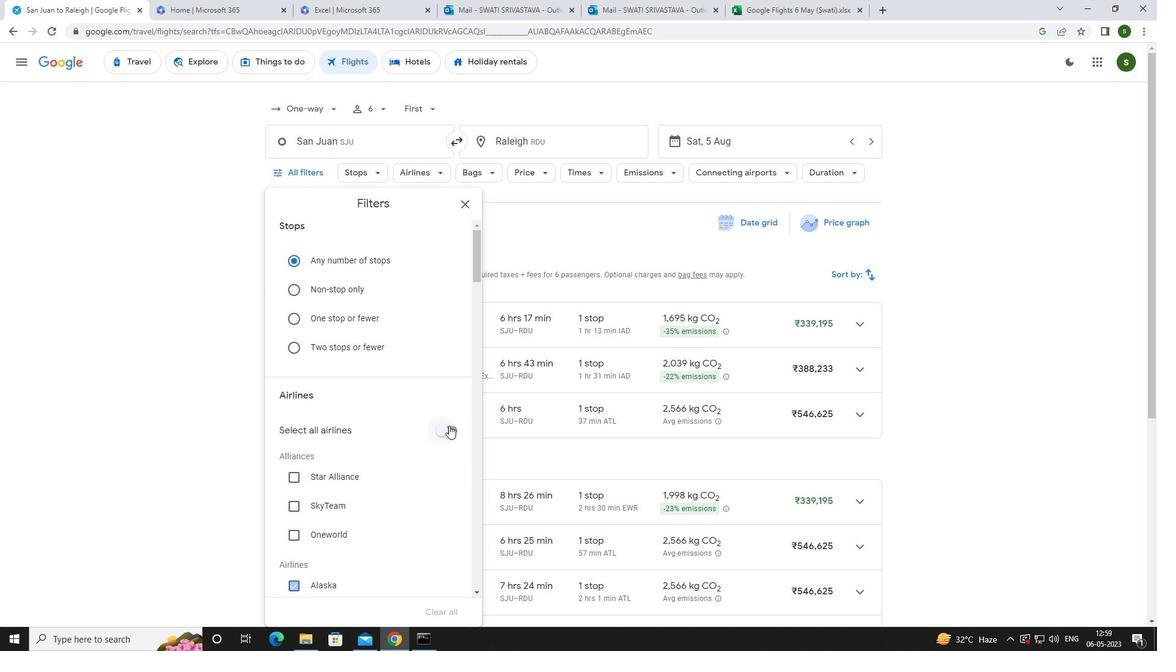 
Action: Mouse scrolled (401, 393) with delta (0, 0)
Screenshot: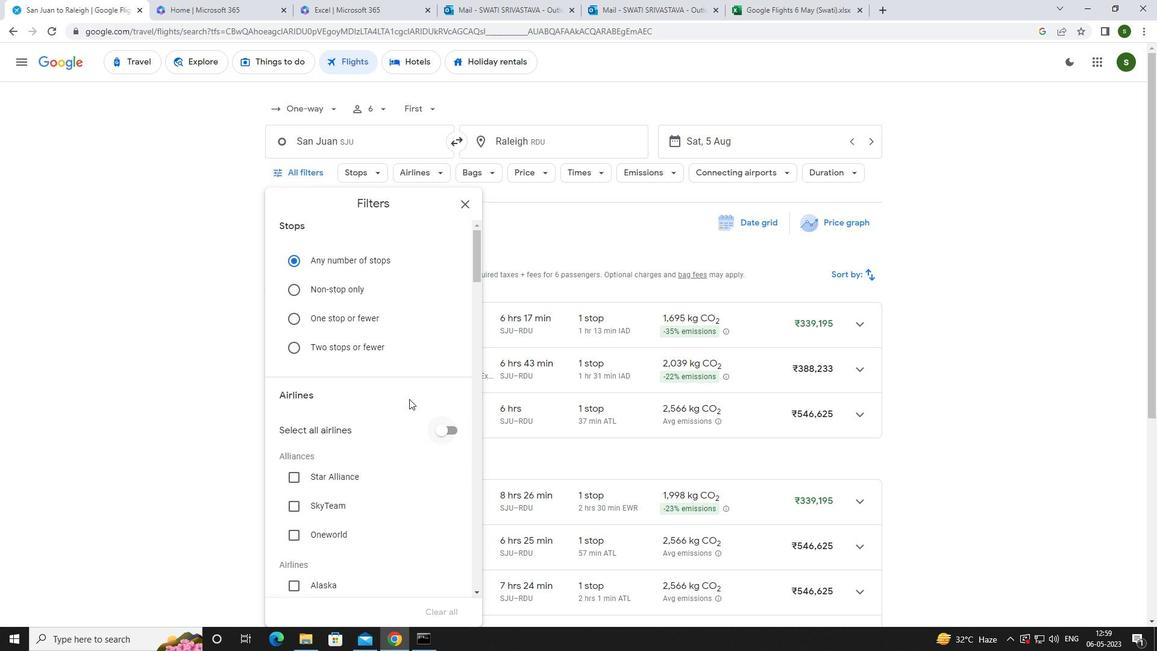 
Action: Mouse scrolled (401, 393) with delta (0, 0)
Screenshot: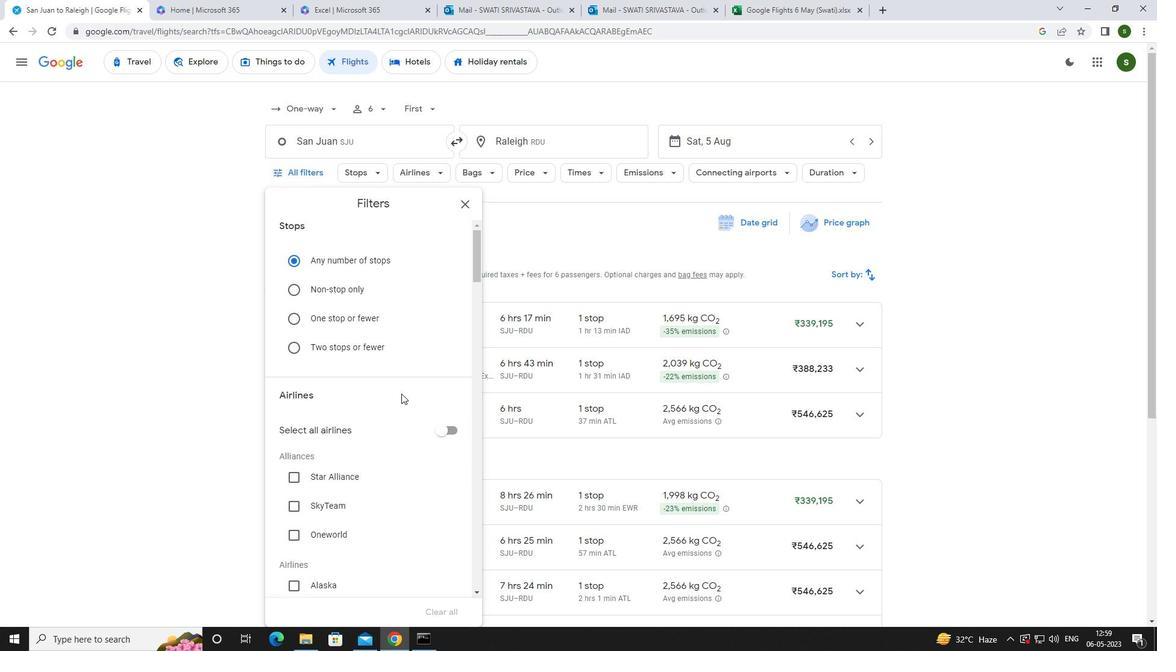 
Action: Mouse scrolled (401, 393) with delta (0, 0)
Screenshot: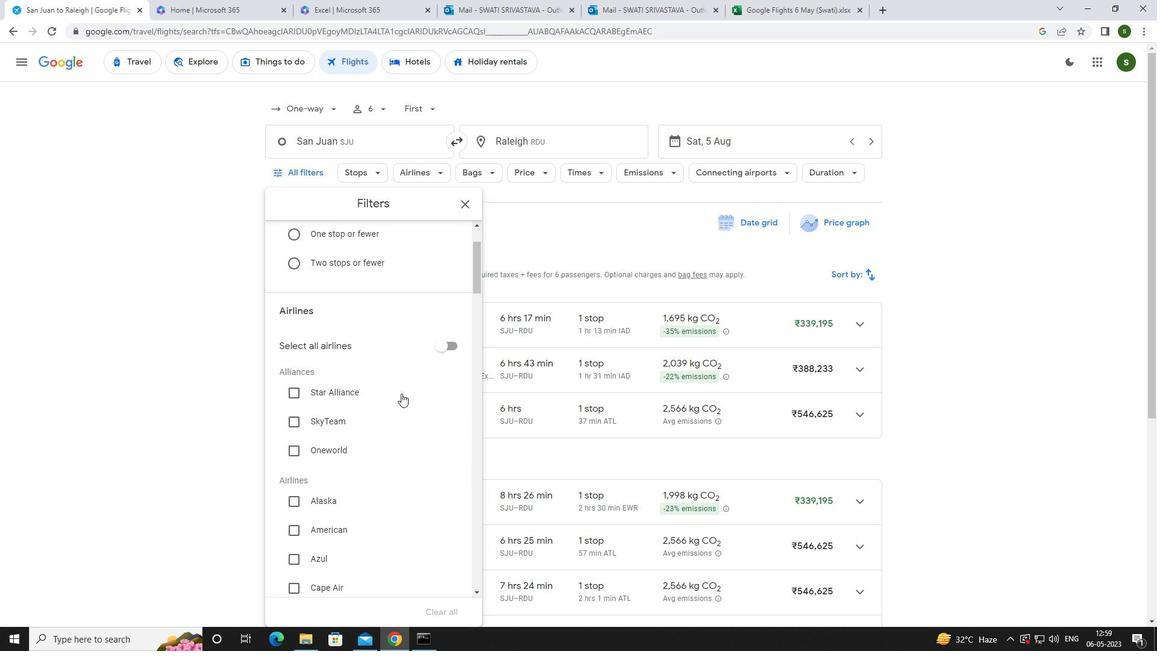 
Action: Mouse scrolled (401, 393) with delta (0, 0)
Screenshot: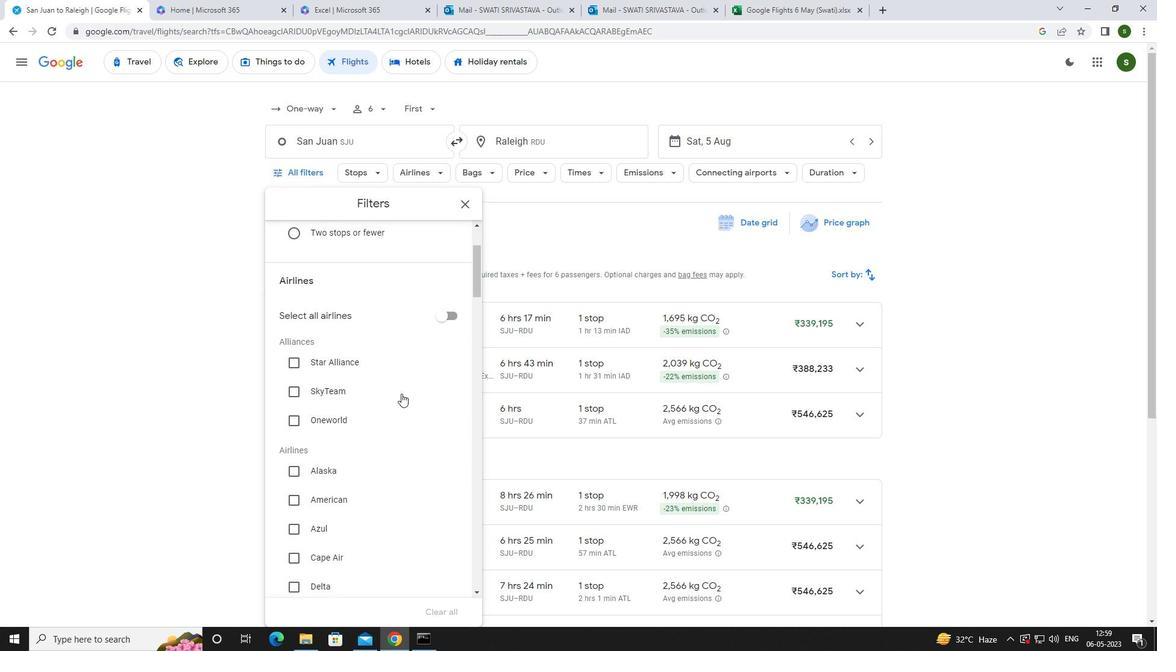 
Action: Mouse scrolled (401, 393) with delta (0, 0)
Screenshot: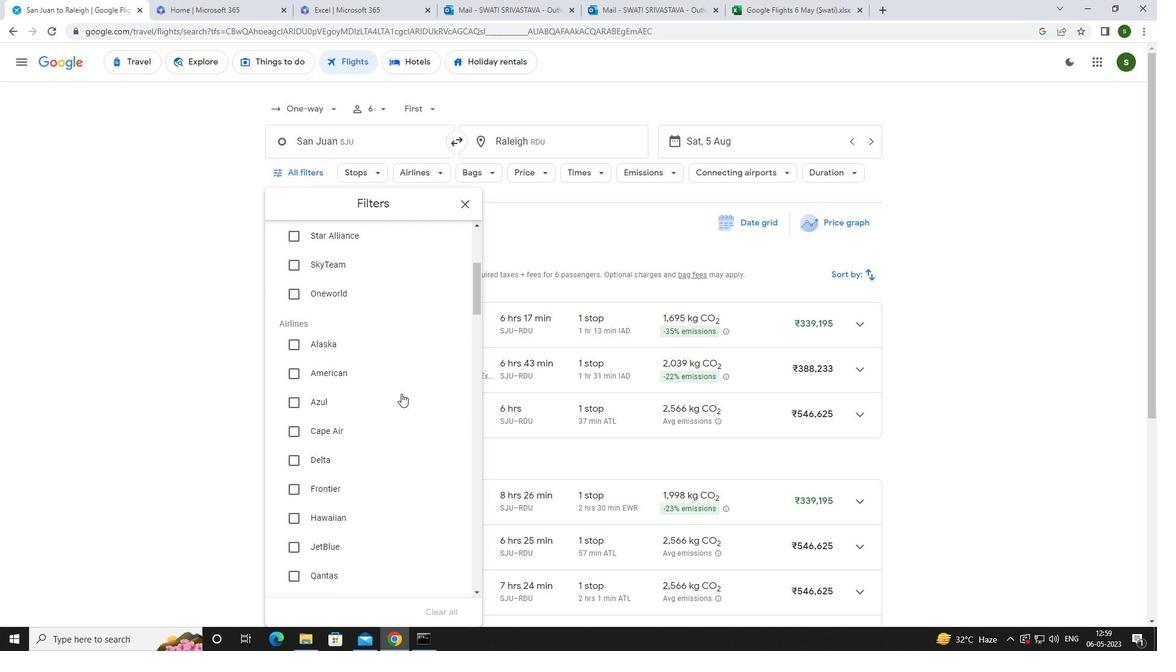 
Action: Mouse scrolled (401, 393) with delta (0, 0)
Screenshot: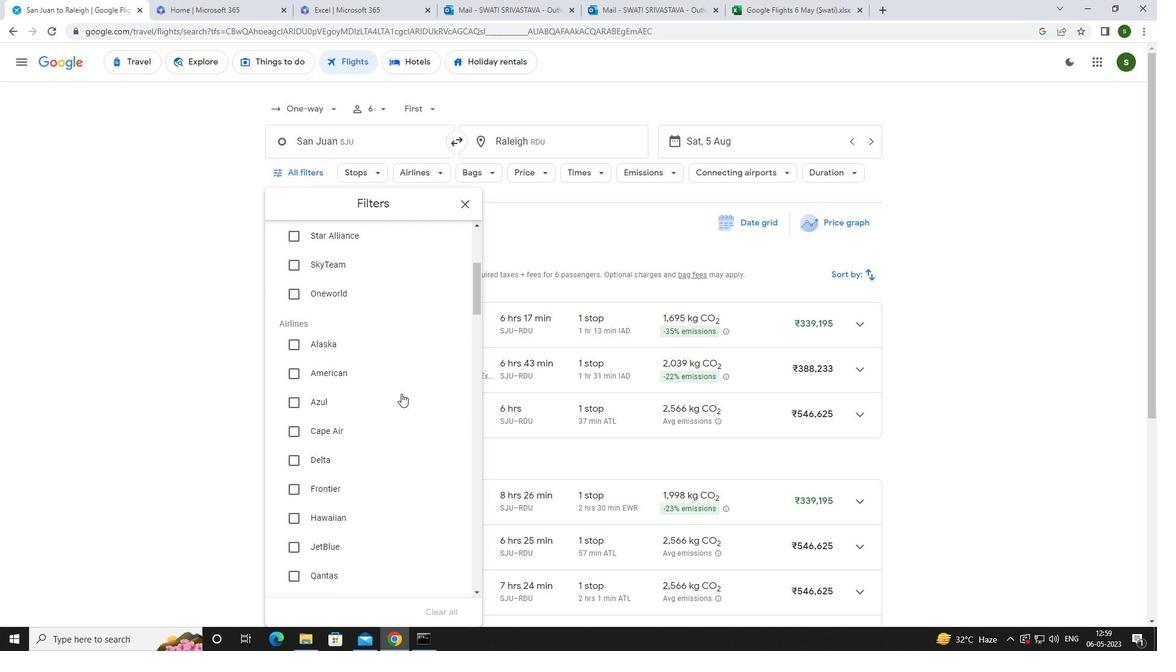 
Action: Mouse scrolled (401, 393) with delta (0, 0)
Screenshot: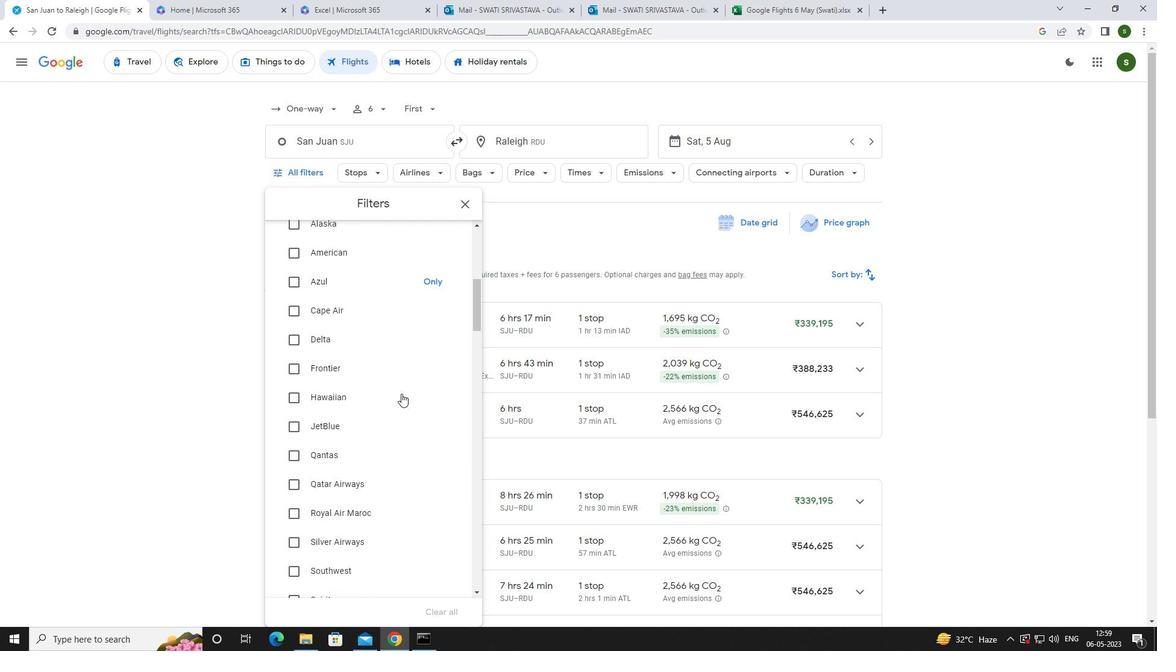 
Action: Mouse scrolled (401, 393) with delta (0, 0)
Screenshot: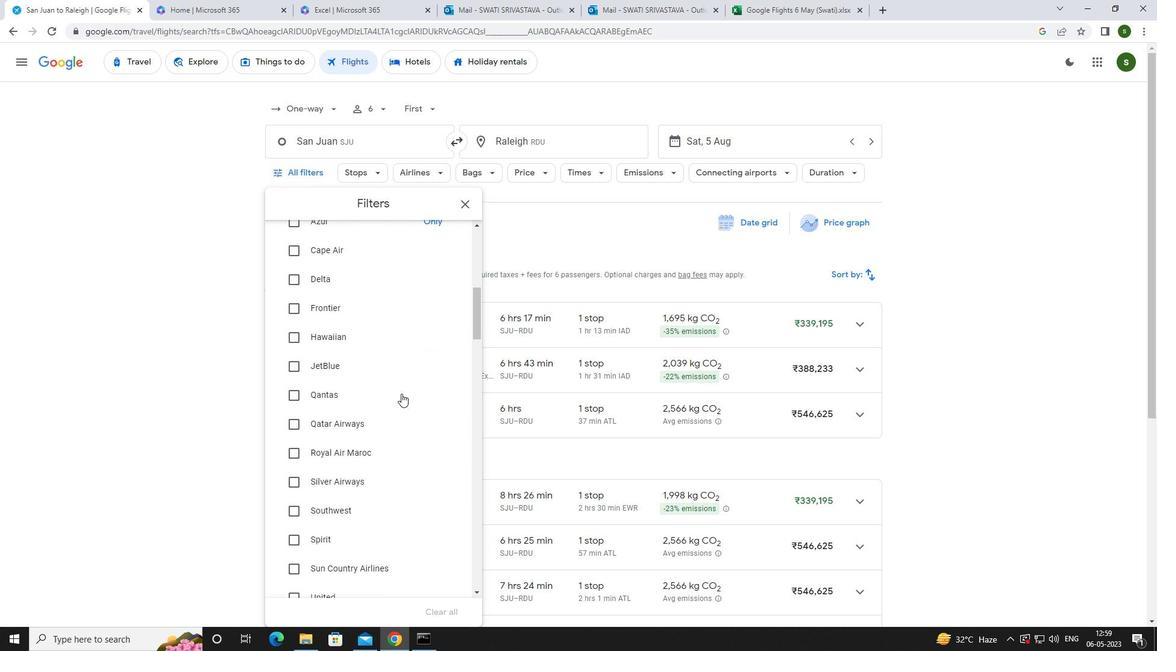 
Action: Mouse scrolled (401, 393) with delta (0, 0)
Screenshot: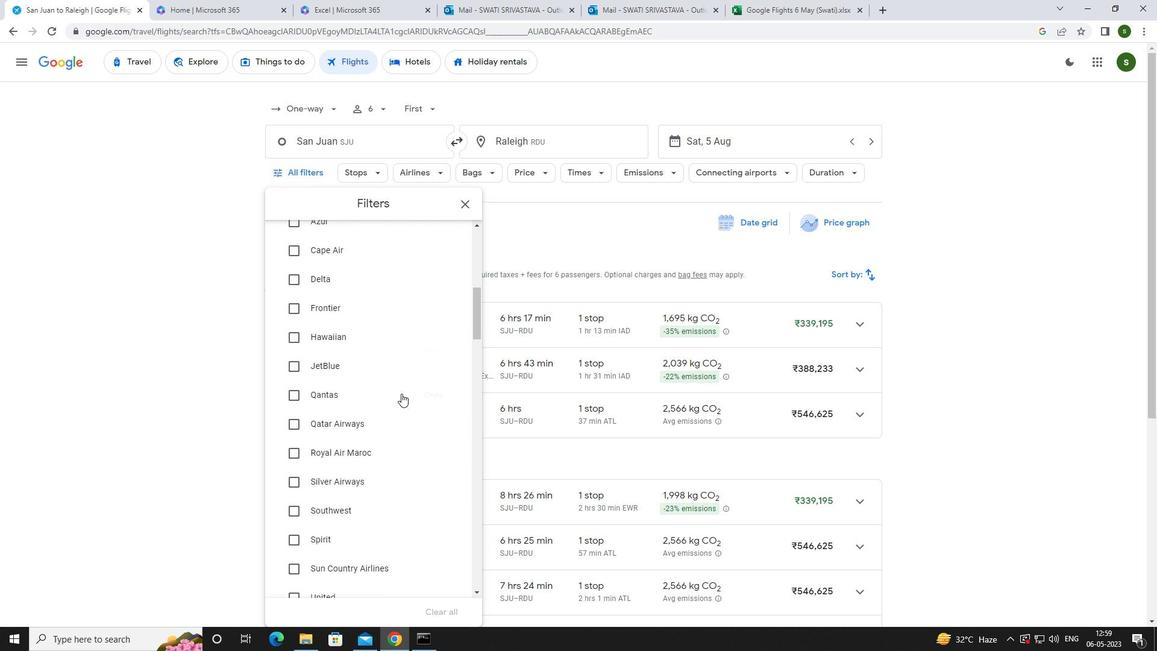 
Action: Mouse moved to (326, 419)
Screenshot: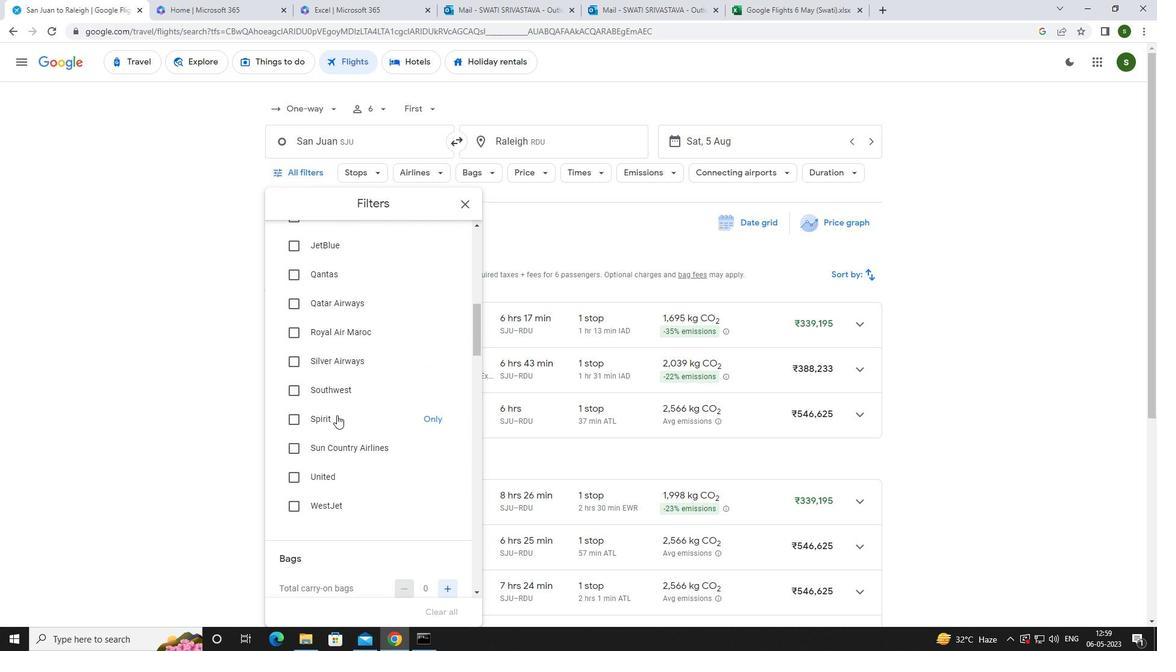
Action: Mouse pressed left at (326, 419)
Screenshot: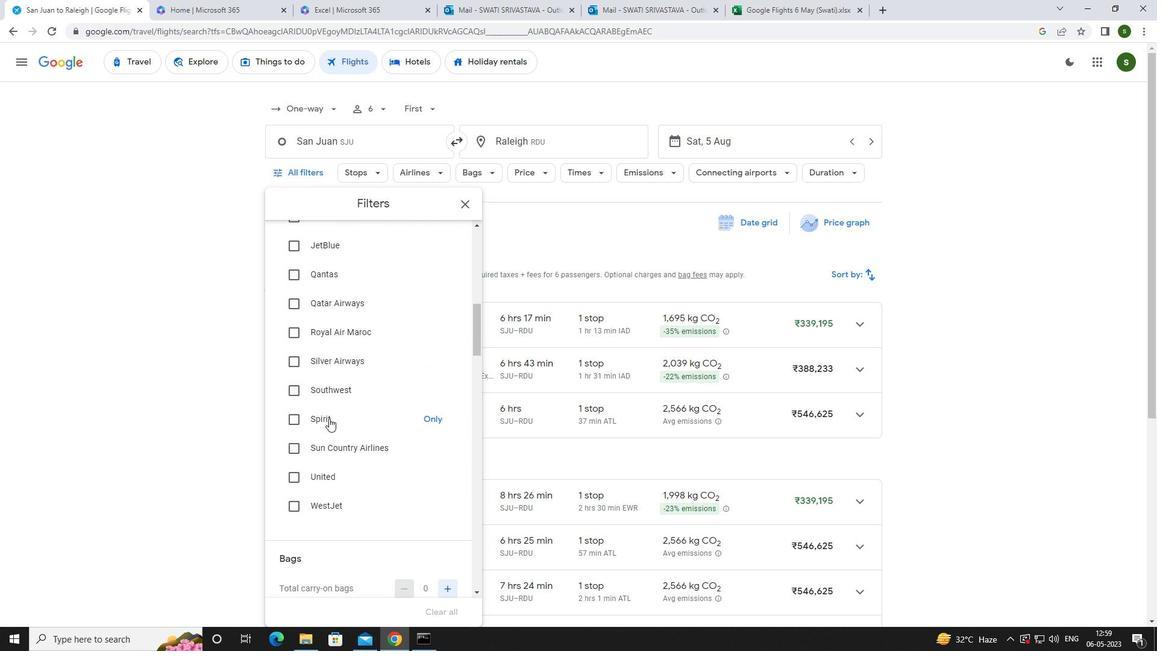 
Action: Mouse moved to (324, 419)
Screenshot: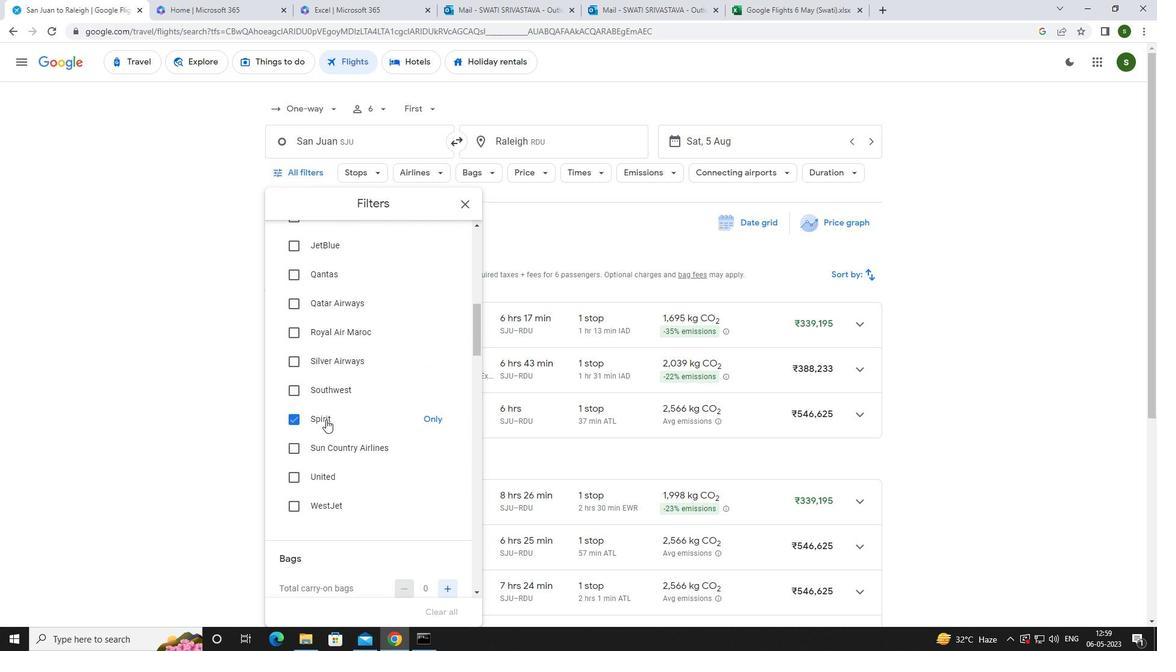 
Action: Mouse scrolled (324, 419) with delta (0, 0)
Screenshot: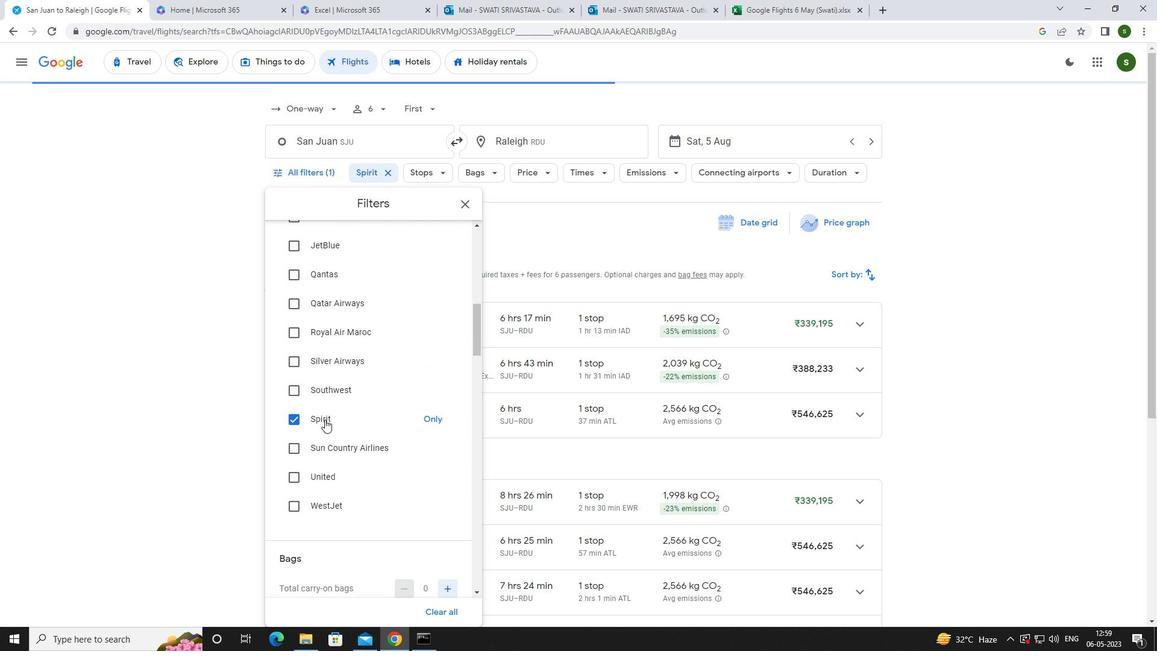 
Action: Mouse scrolled (324, 419) with delta (0, 0)
Screenshot: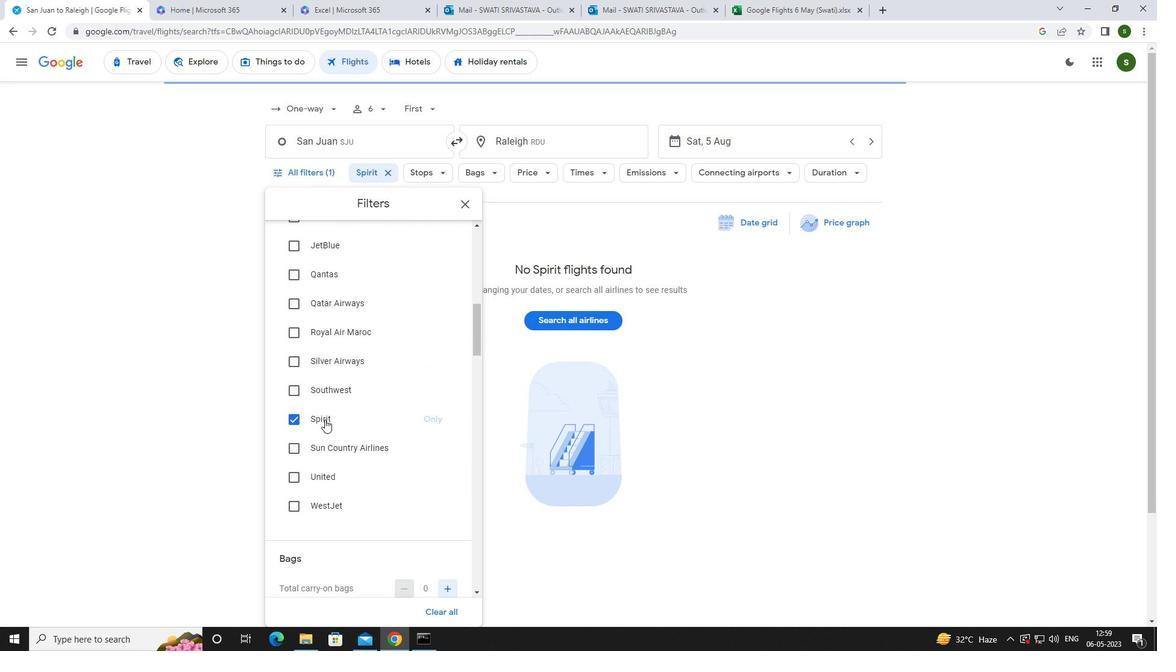 
Action: Mouse scrolled (324, 419) with delta (0, 0)
Screenshot: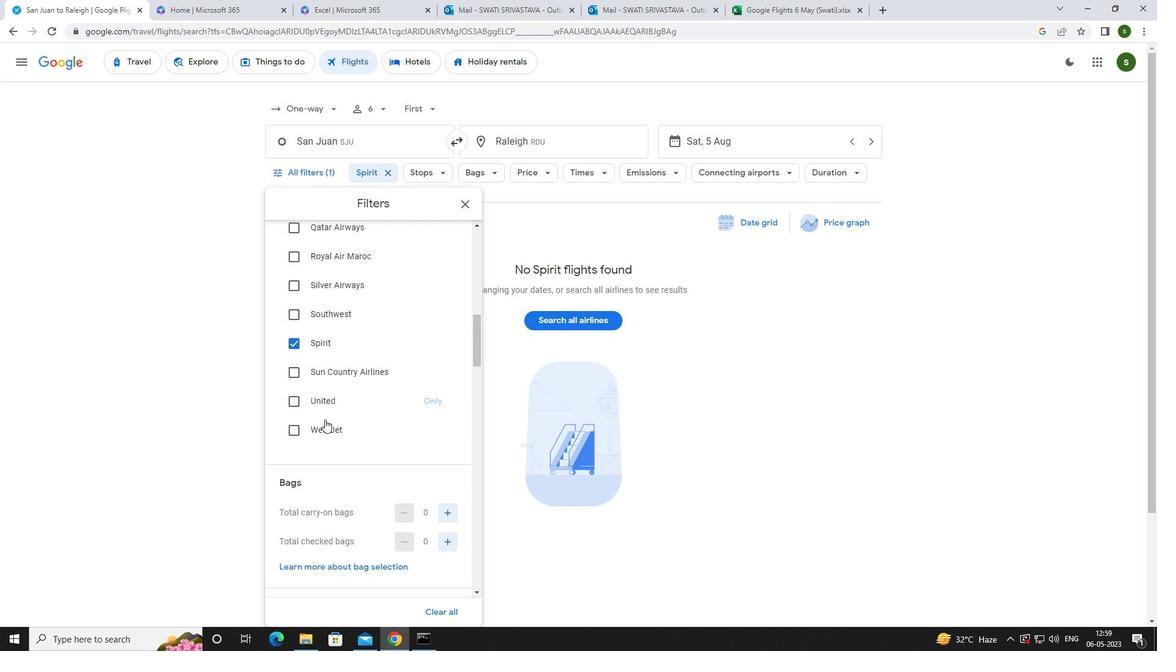 
Action: Mouse scrolled (324, 419) with delta (0, 0)
Screenshot: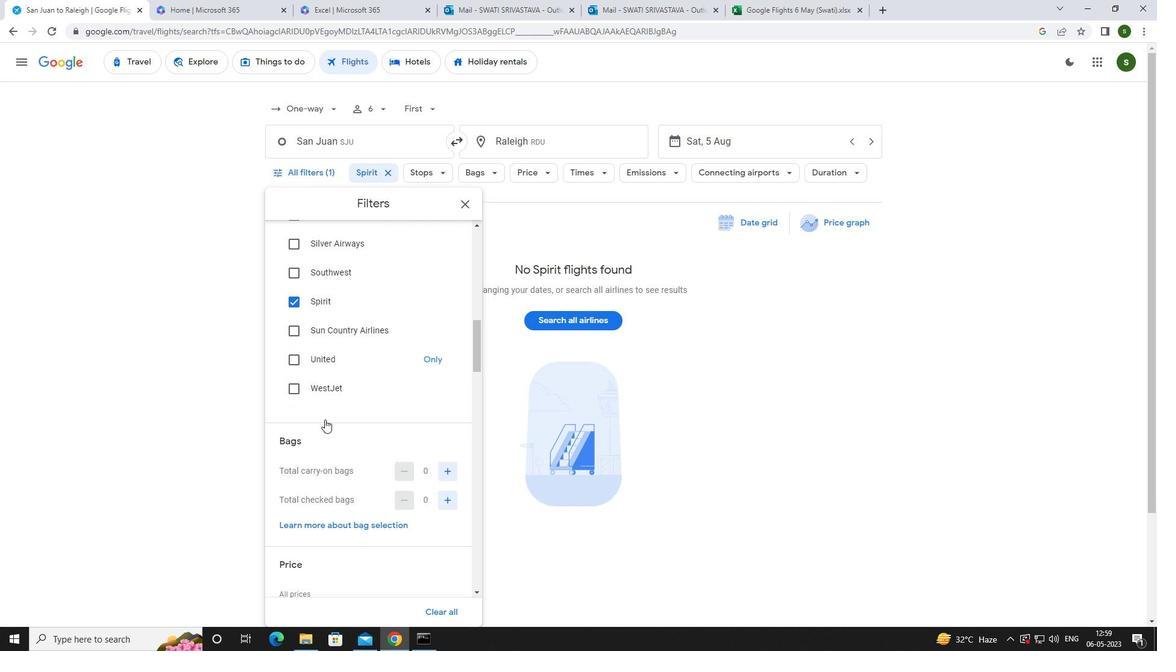 
Action: Mouse moved to (445, 368)
Screenshot: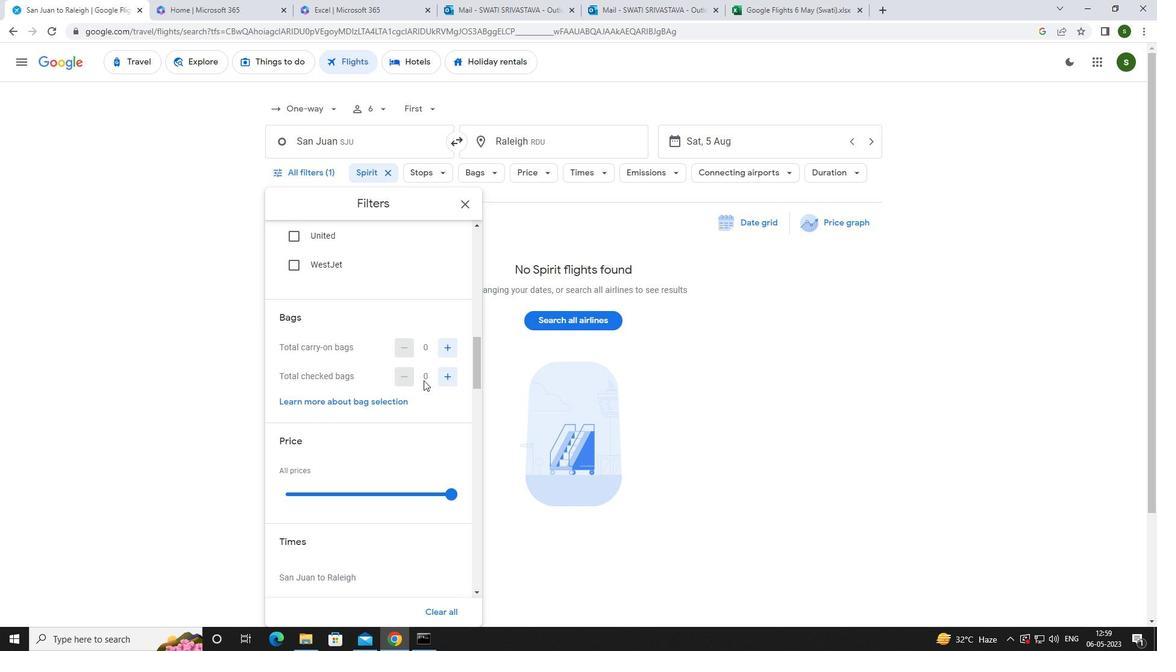 
Action: Mouse pressed left at (445, 368)
Screenshot: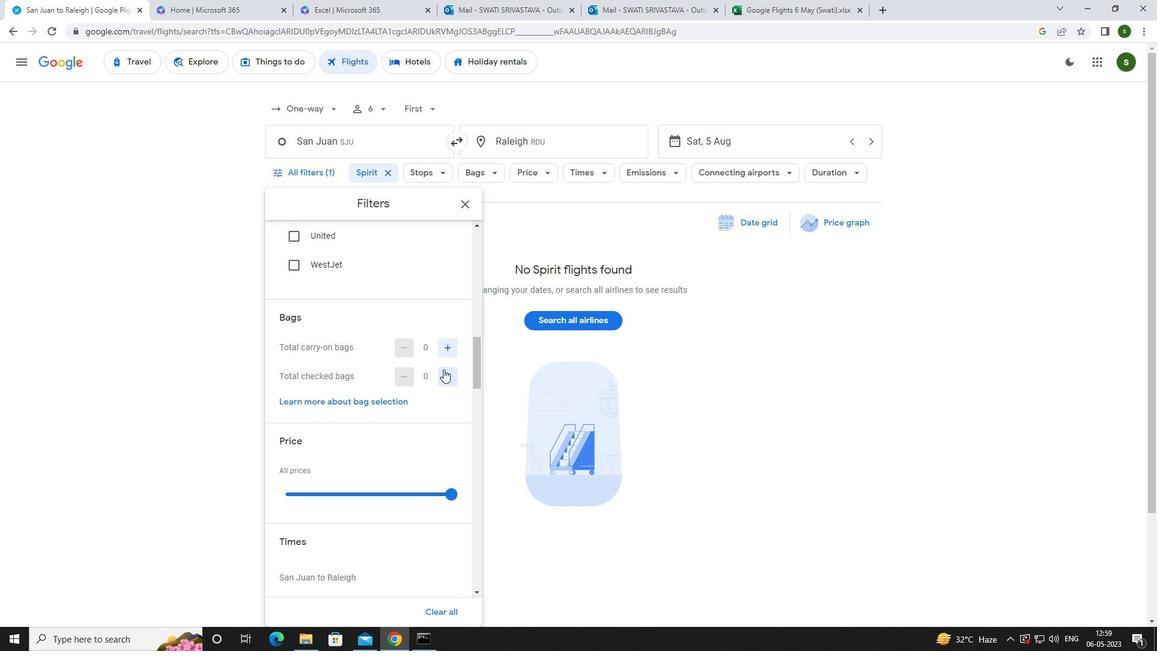 
Action: Mouse moved to (451, 492)
Screenshot: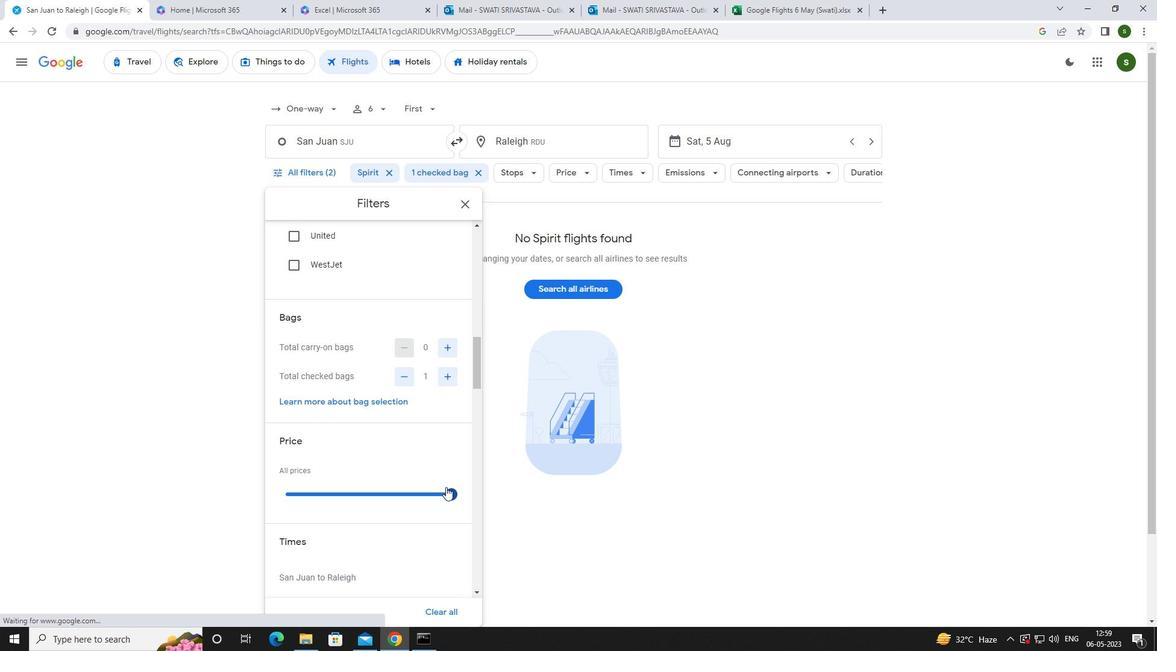 
Action: Mouse pressed left at (451, 492)
Screenshot: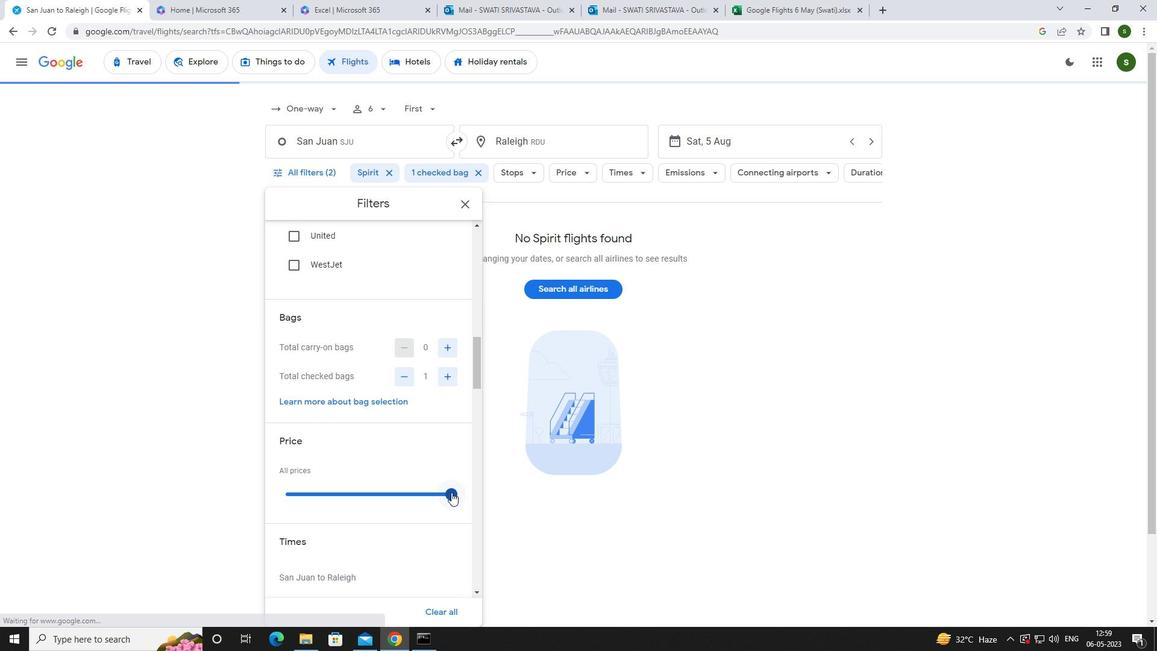 
Action: Mouse pressed left at (451, 492)
Screenshot: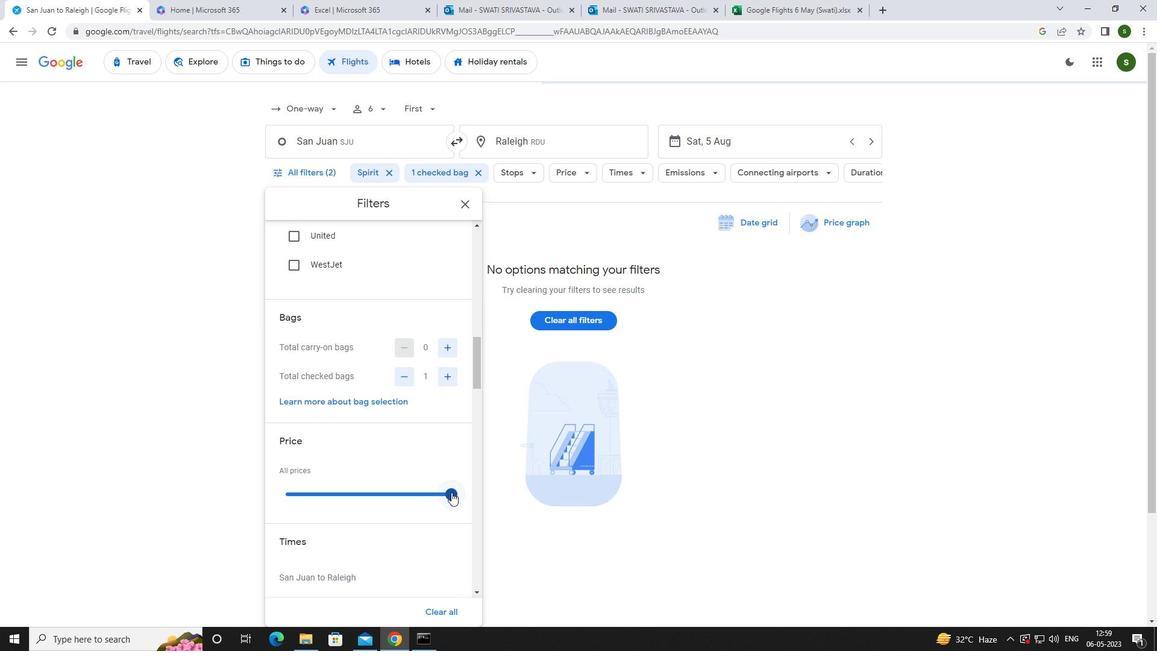 
Action: Mouse moved to (296, 475)
Screenshot: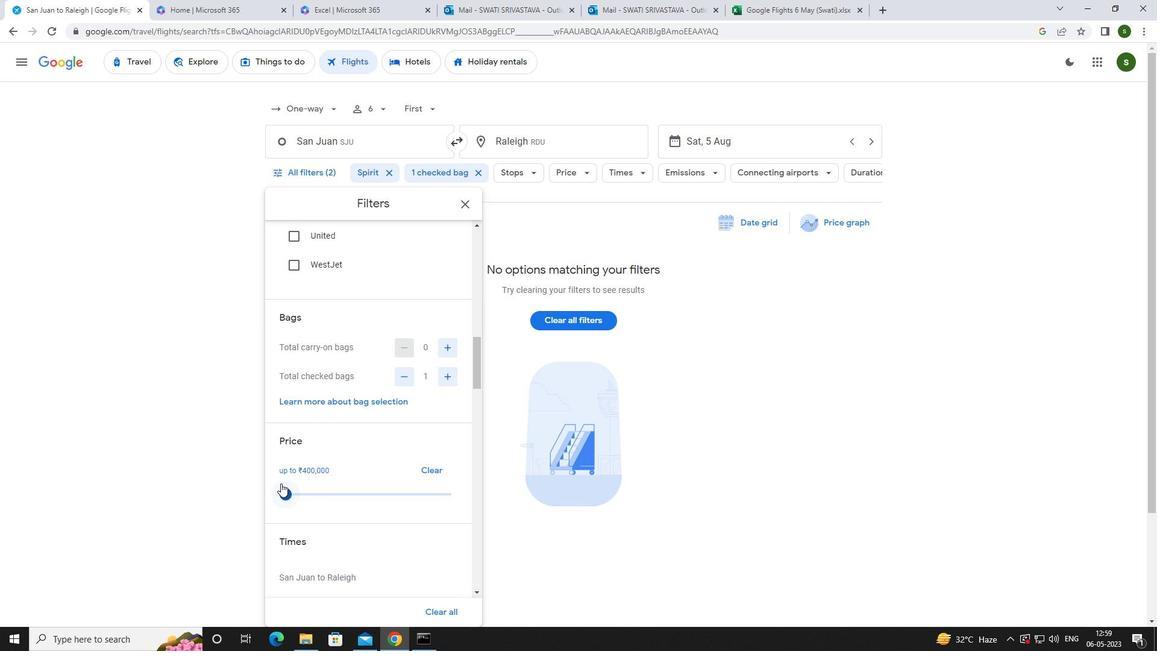 
Action: Mouse scrolled (296, 475) with delta (0, 0)
Screenshot: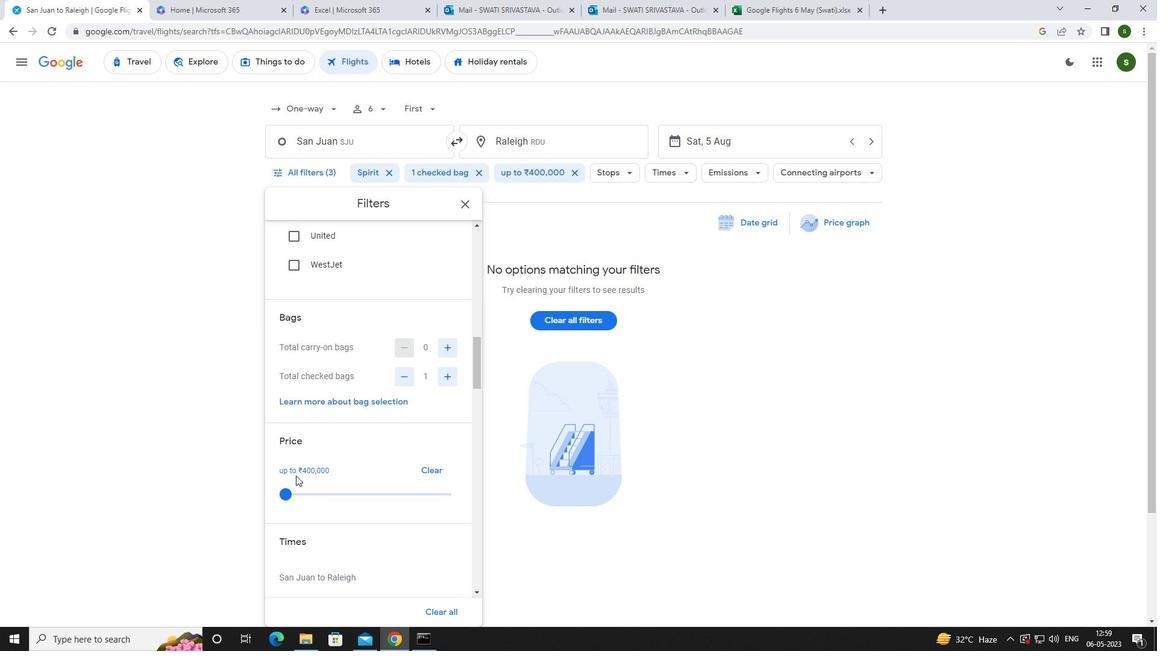 
Action: Mouse scrolled (296, 475) with delta (0, 0)
Screenshot: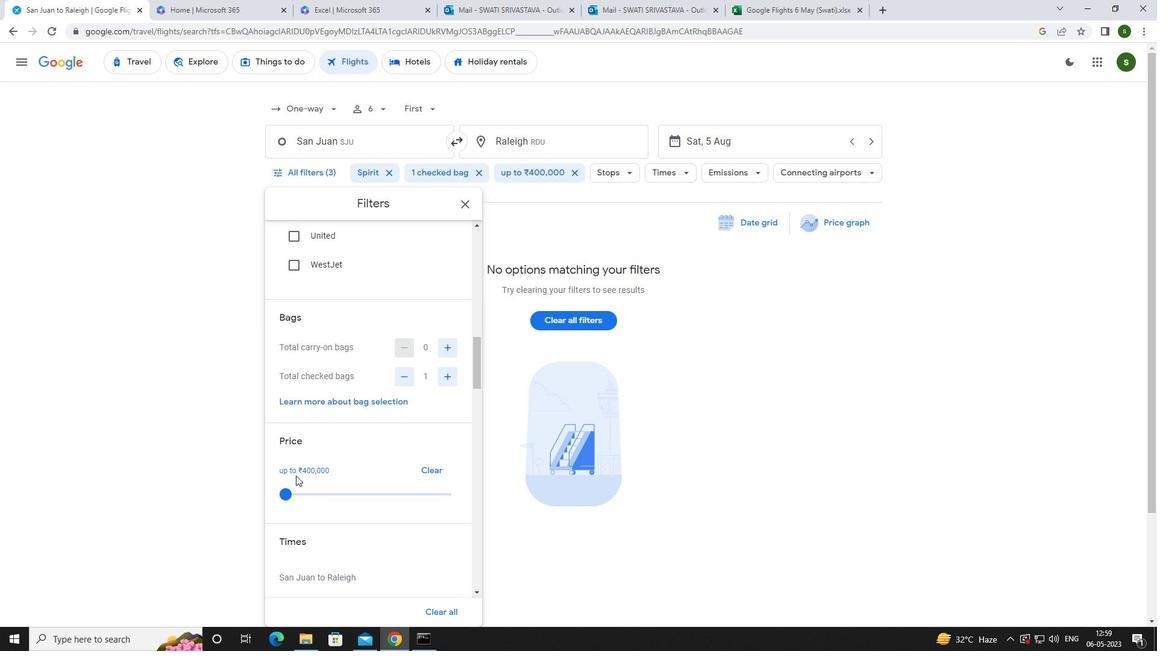 
Action: Mouse moved to (286, 509)
Screenshot: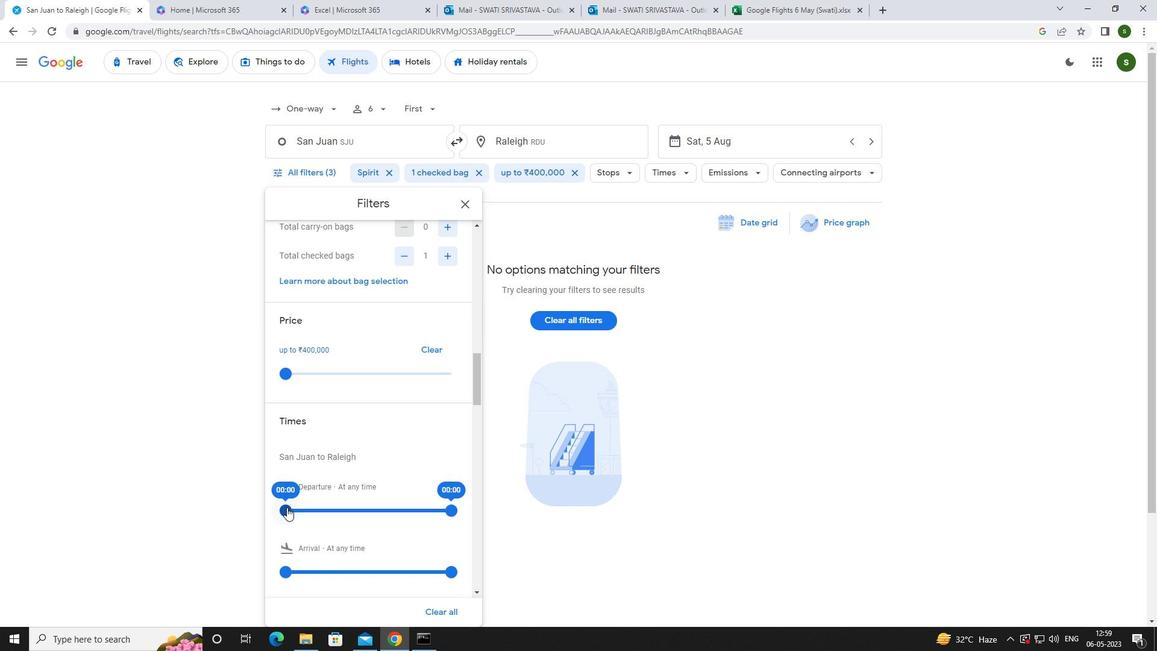 
Action: Mouse pressed left at (286, 509)
Screenshot: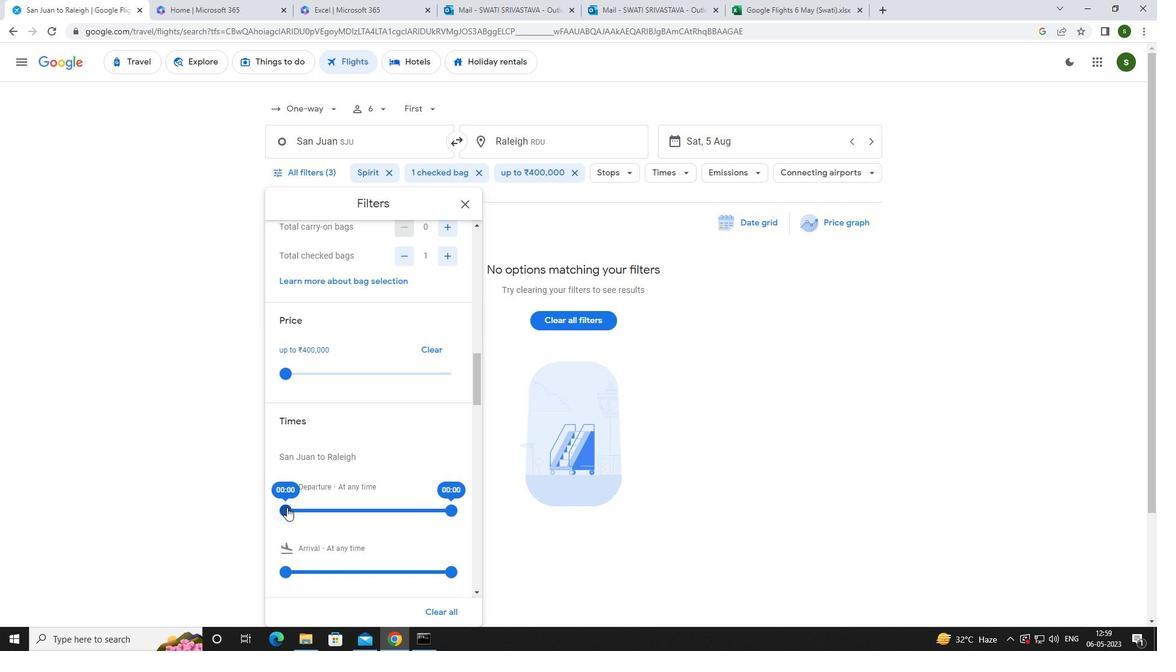 
Action: Mouse moved to (531, 528)
Screenshot: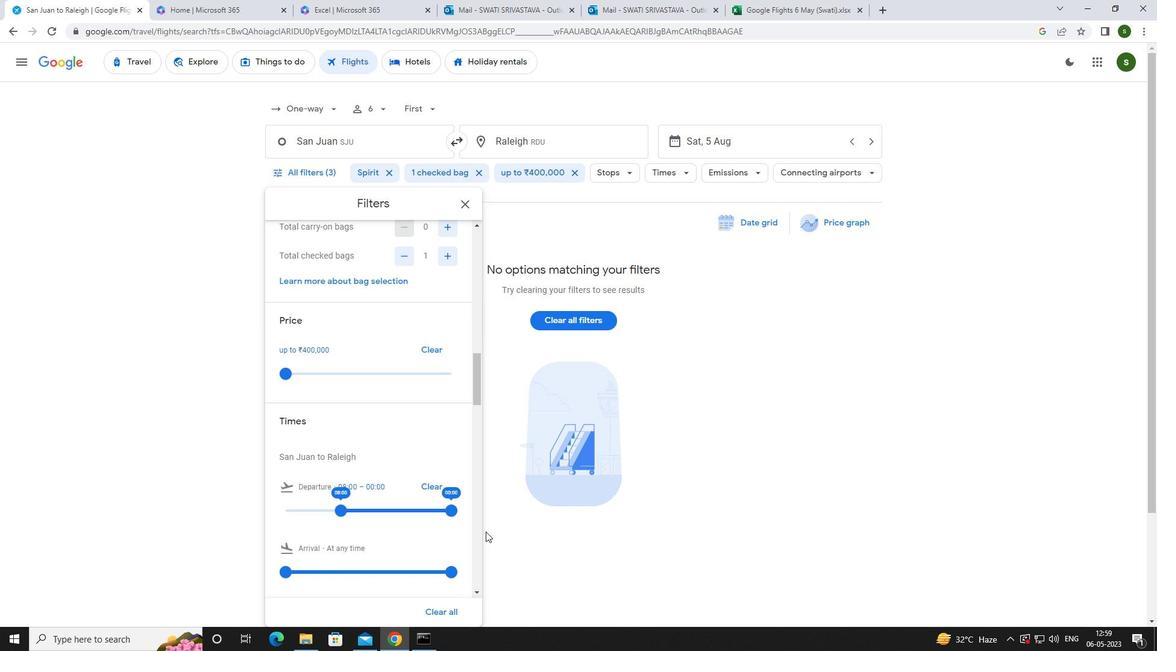 
Action: Mouse pressed left at (531, 528)
Screenshot: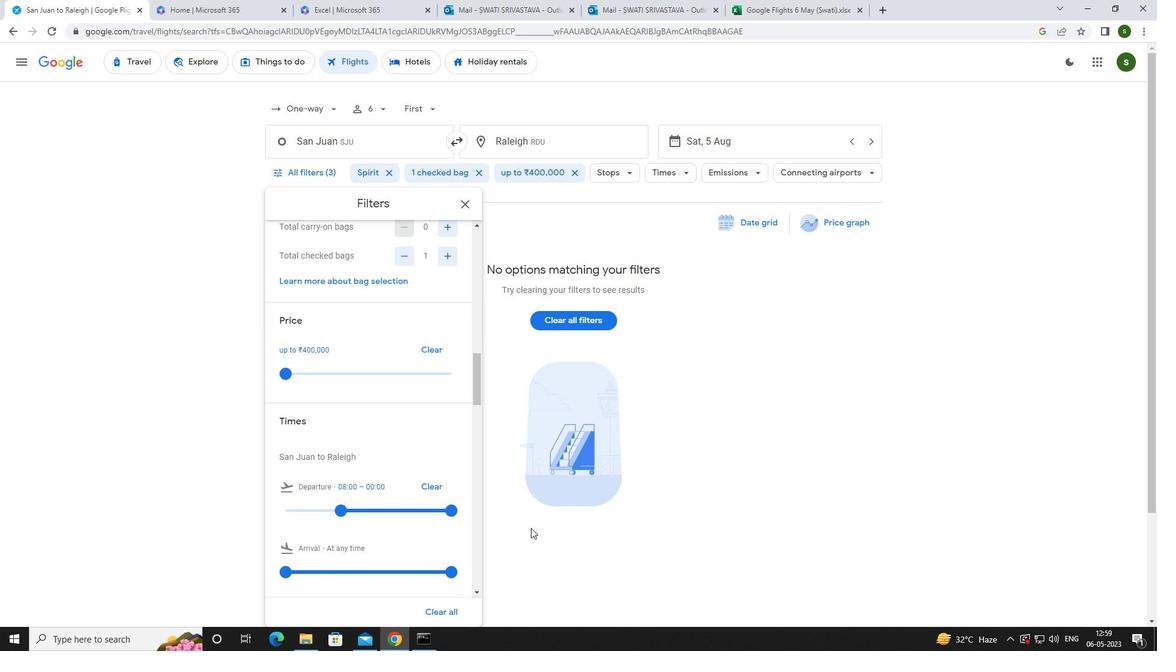 
